 Task: Create a due date automation trigger when advanced on, on the monday before a card is due add dates not starting next week at 11:00 AM.
Action: Mouse moved to (1144, 374)
Screenshot: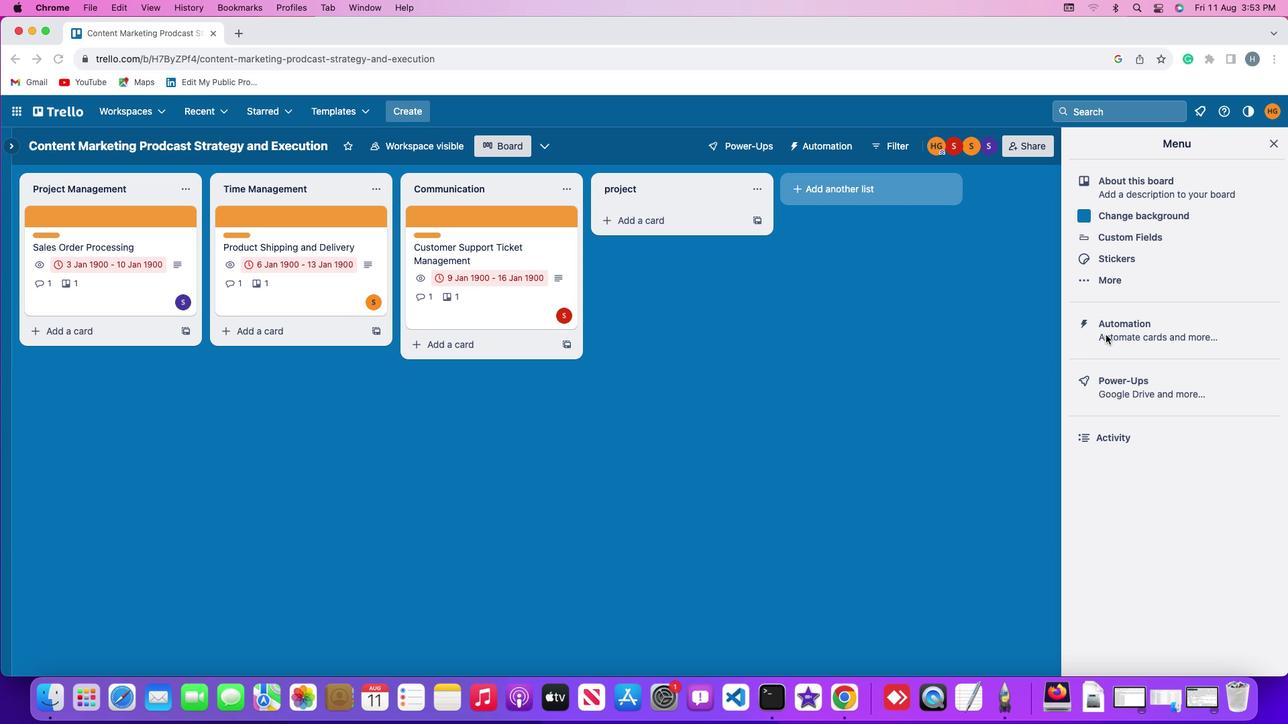 
Action: Mouse pressed left at (1144, 374)
Screenshot: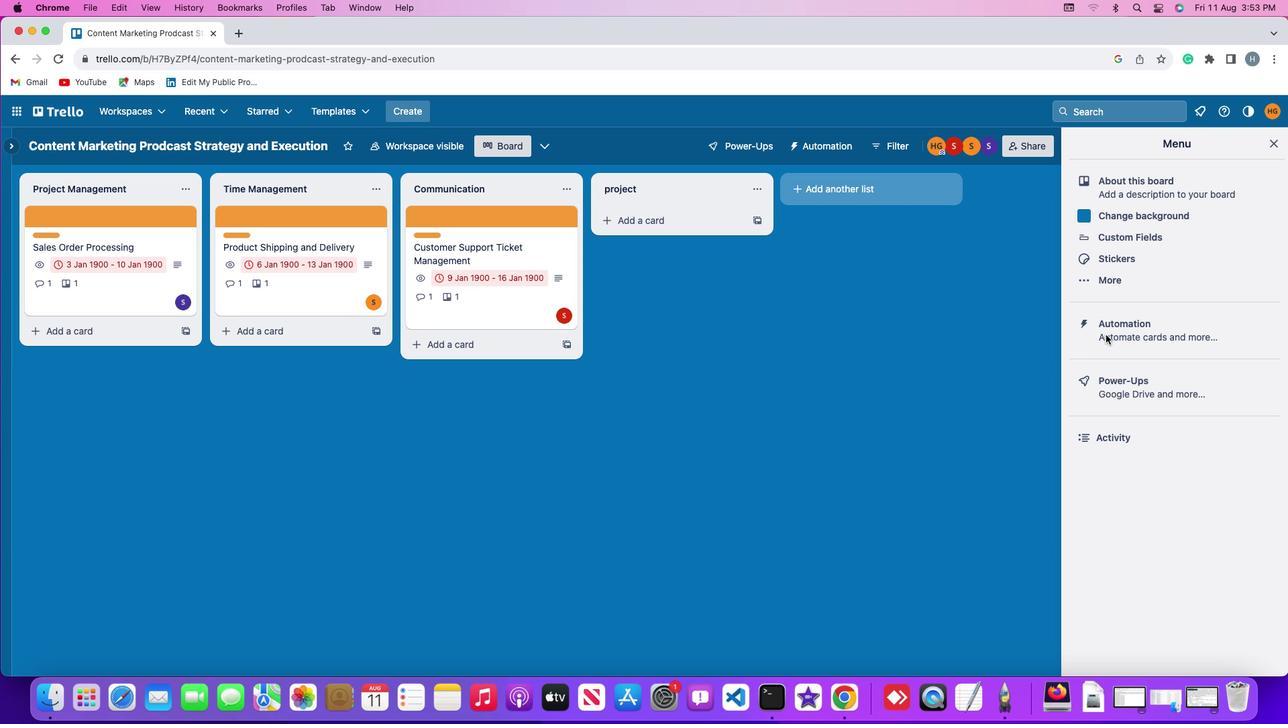 
Action: Mouse pressed left at (1144, 374)
Screenshot: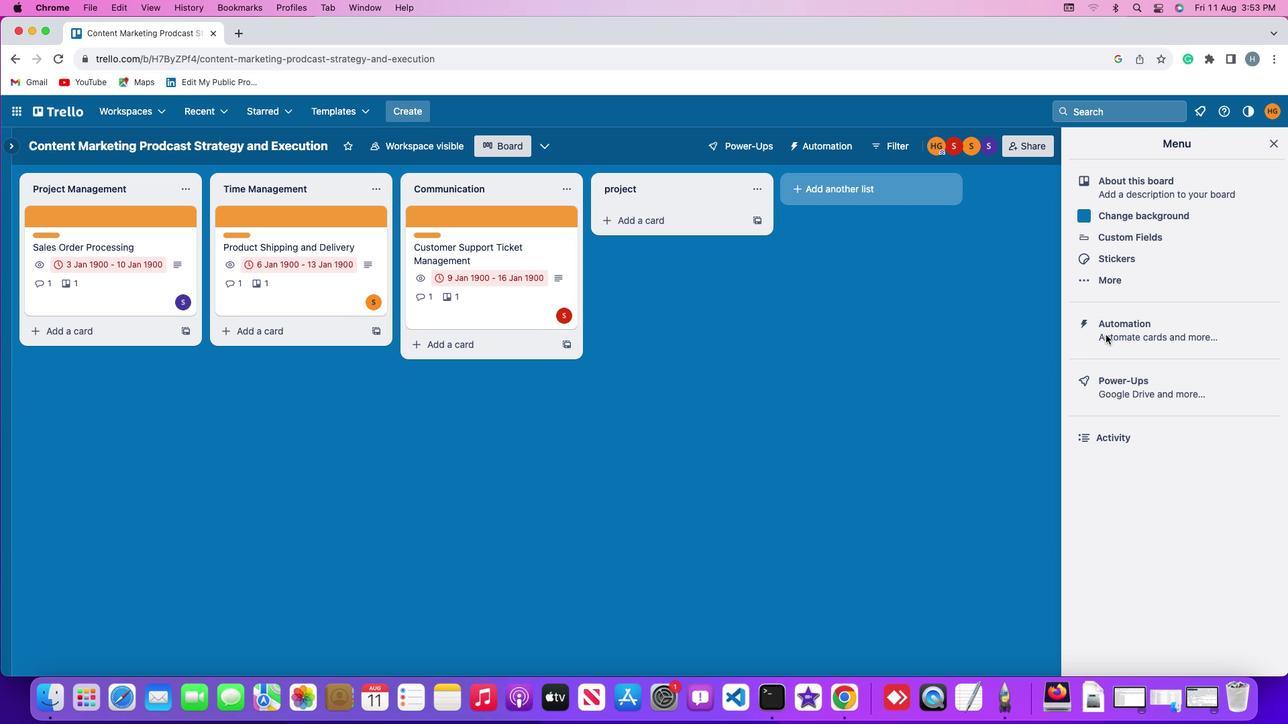 
Action: Mouse moved to (91, 364)
Screenshot: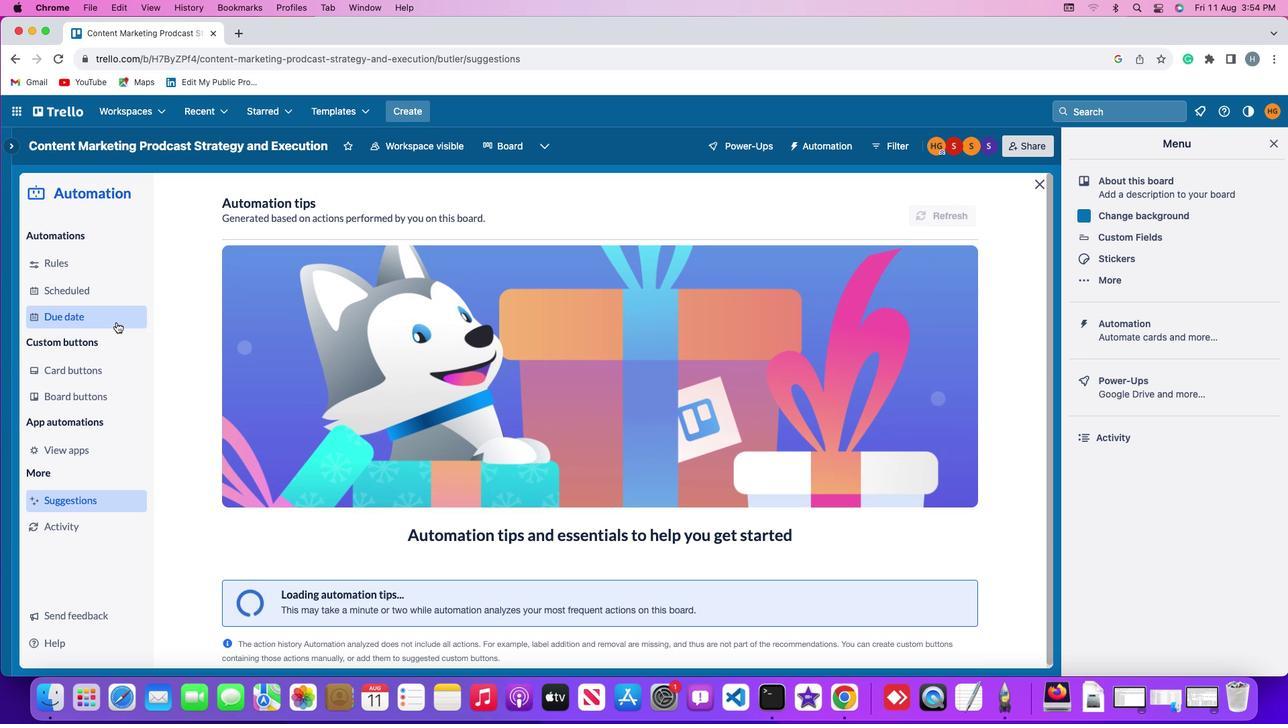 
Action: Mouse pressed left at (91, 364)
Screenshot: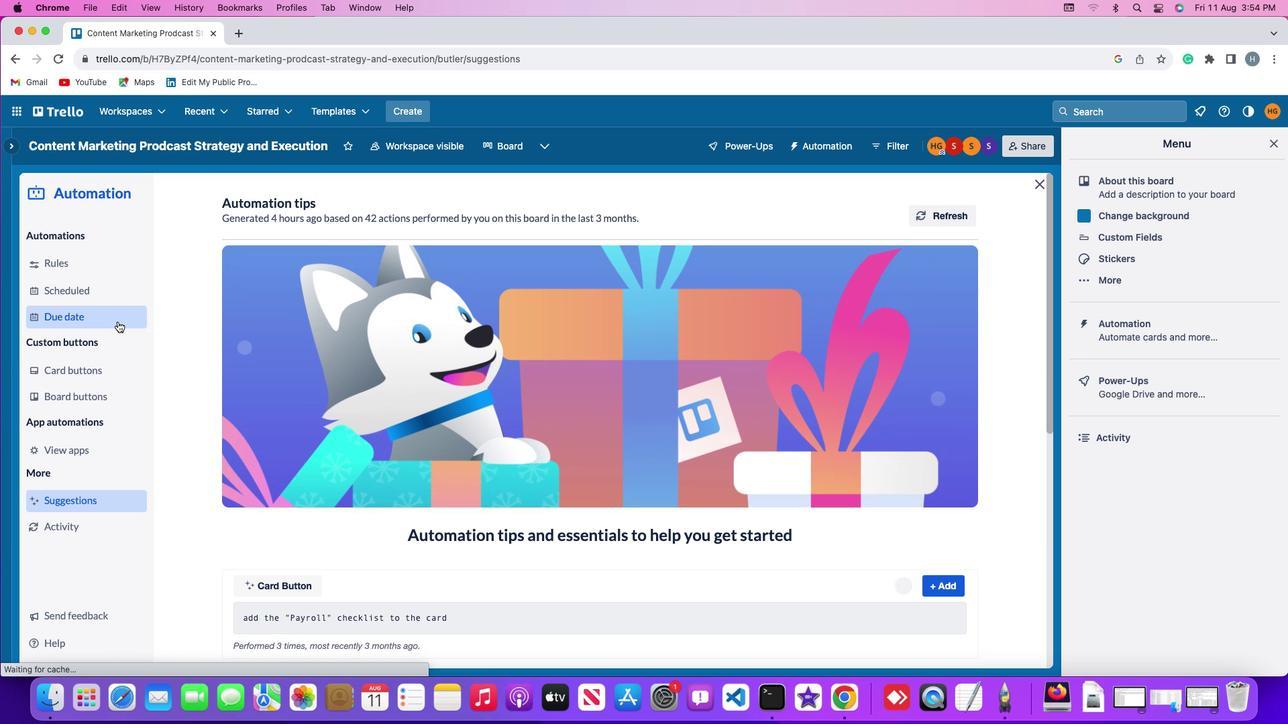 
Action: Mouse moved to (928, 273)
Screenshot: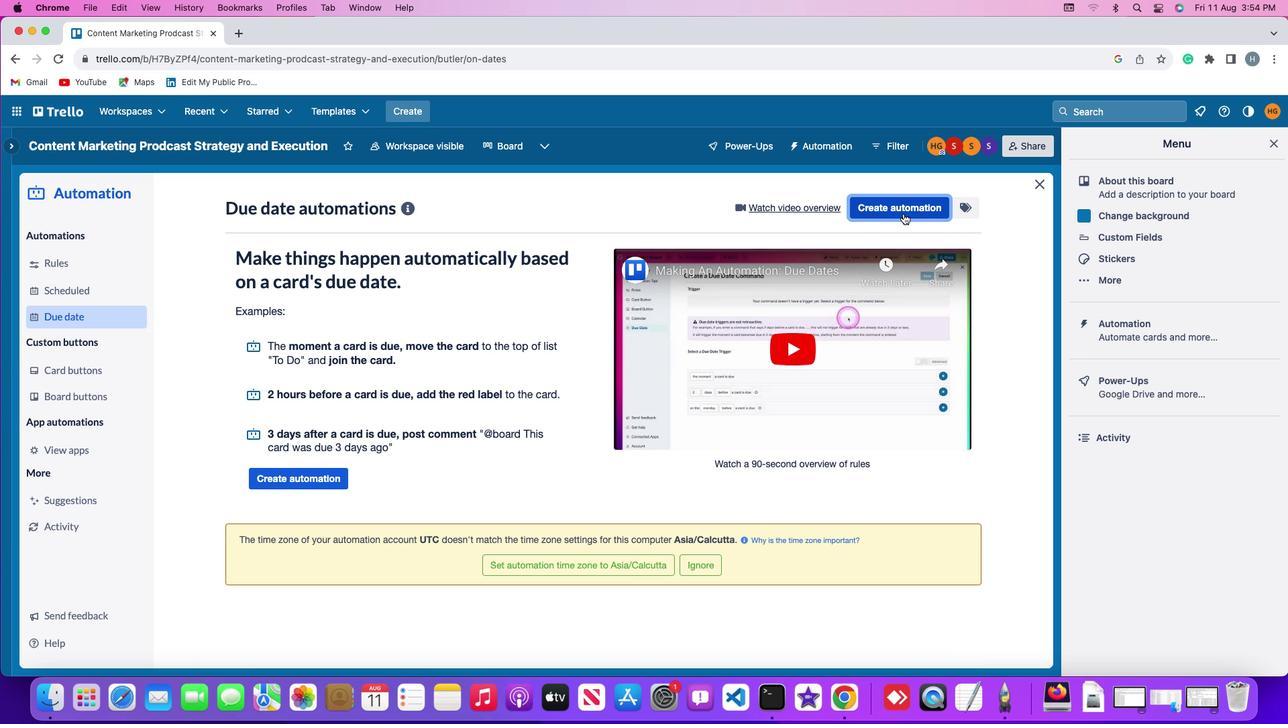
Action: Mouse pressed left at (928, 273)
Screenshot: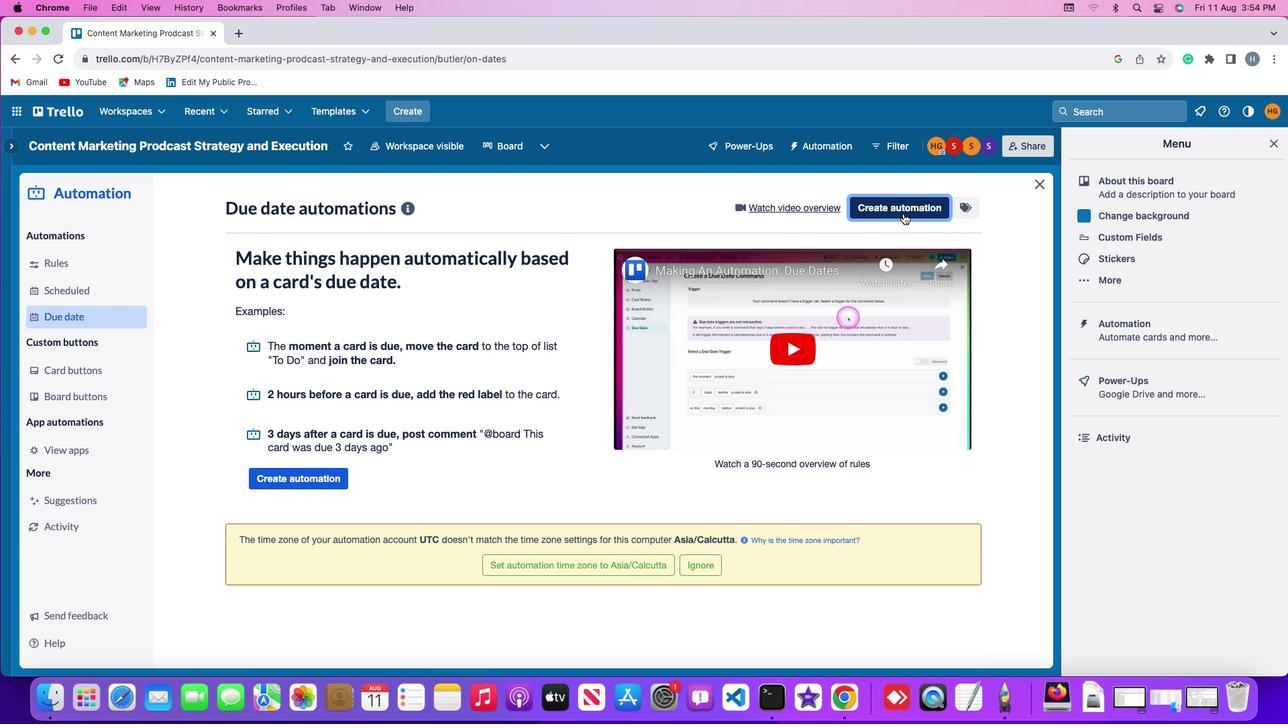 
Action: Mouse moved to (320, 373)
Screenshot: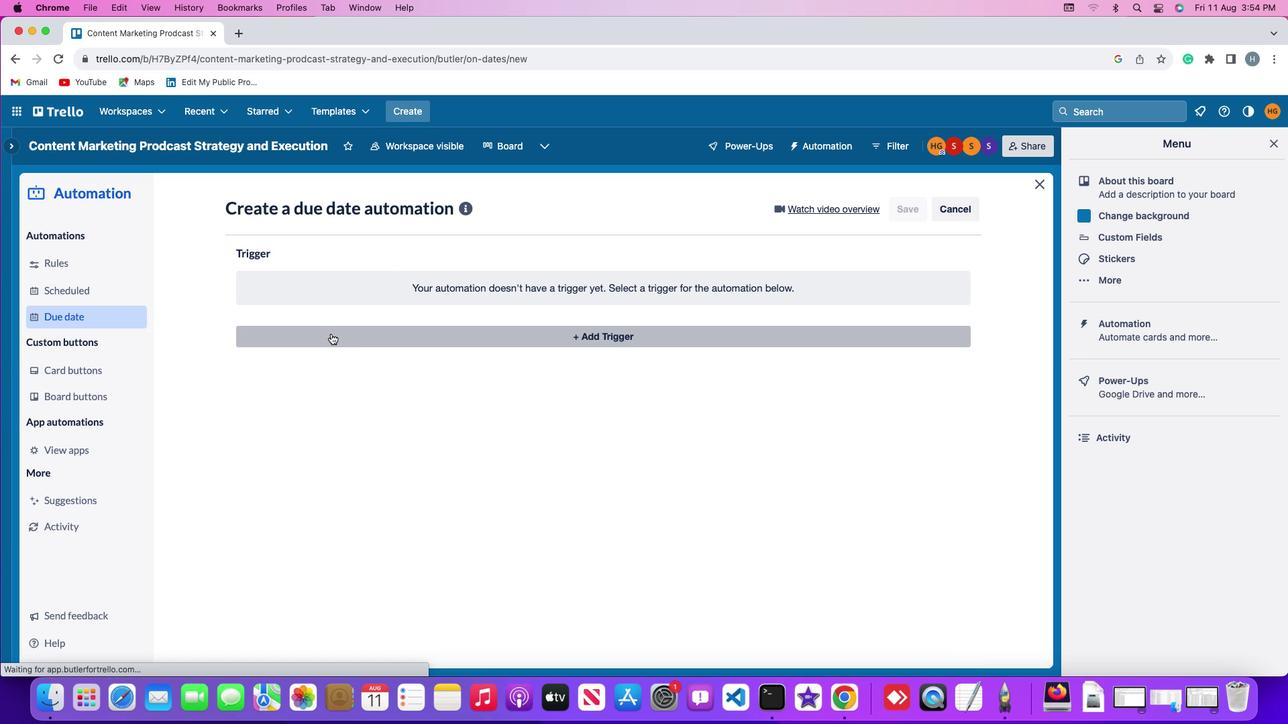 
Action: Mouse pressed left at (320, 373)
Screenshot: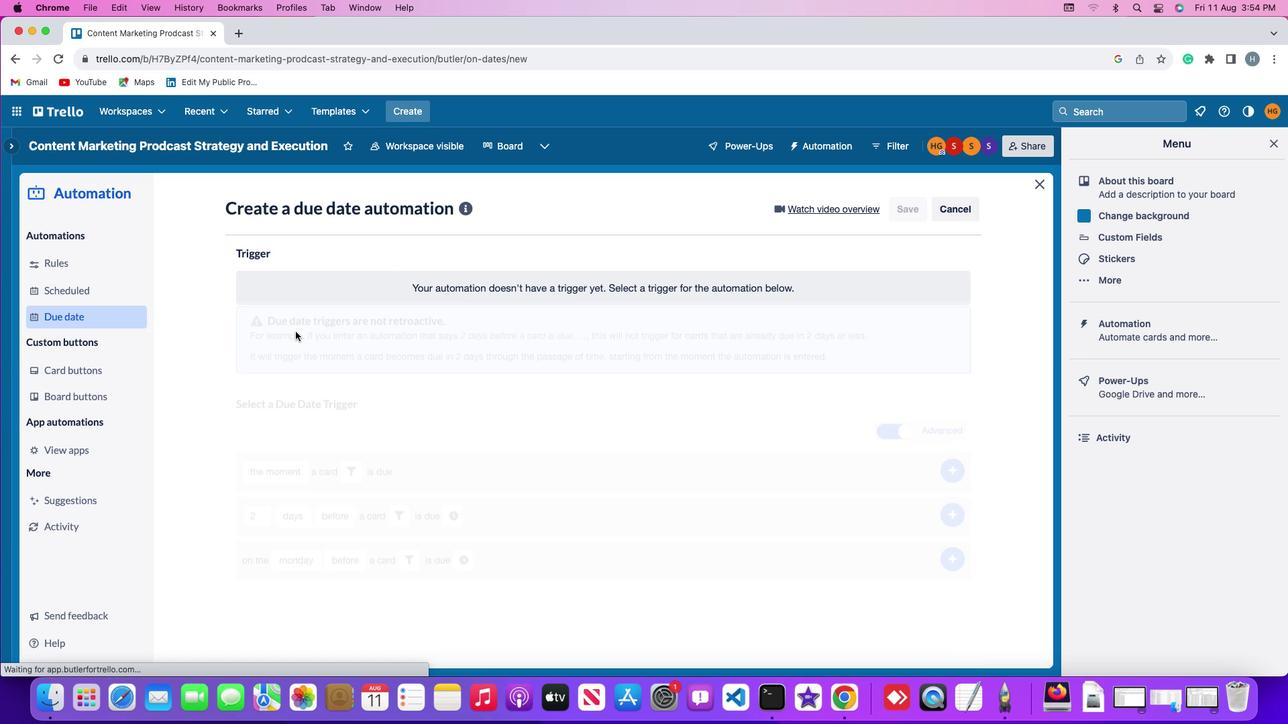 
Action: Mouse moved to (279, 589)
Screenshot: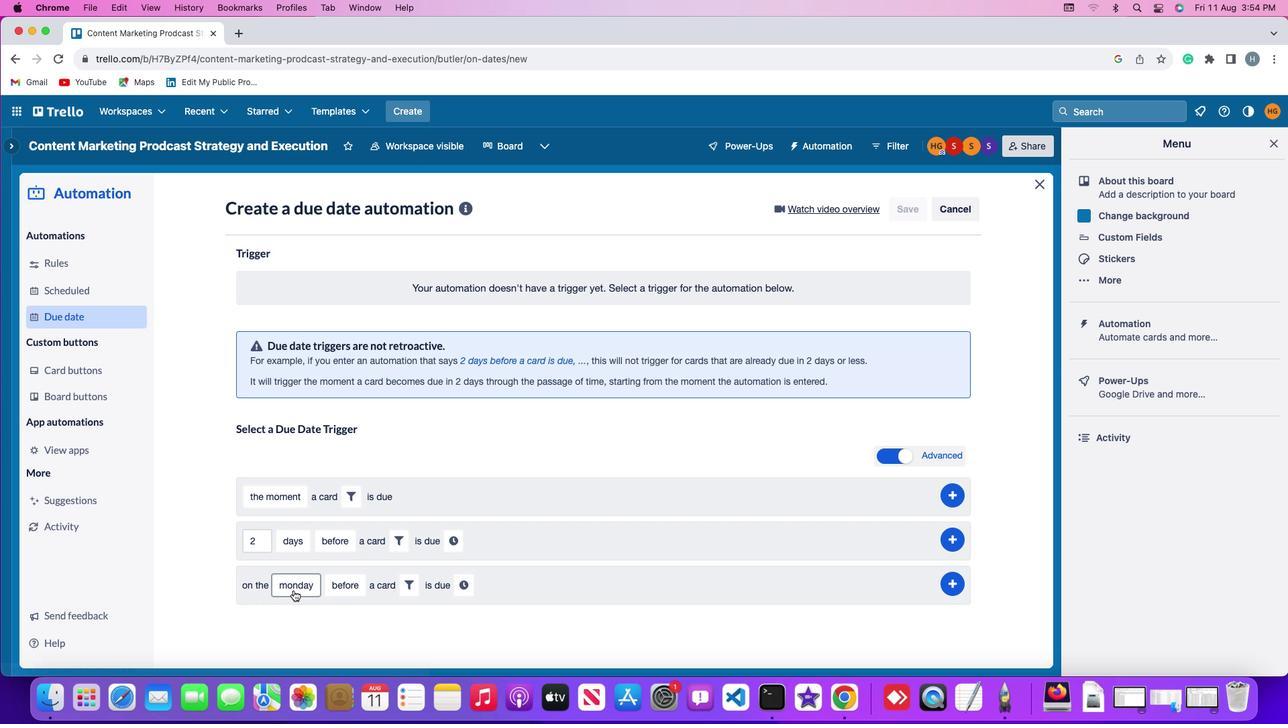 
Action: Mouse pressed left at (279, 589)
Screenshot: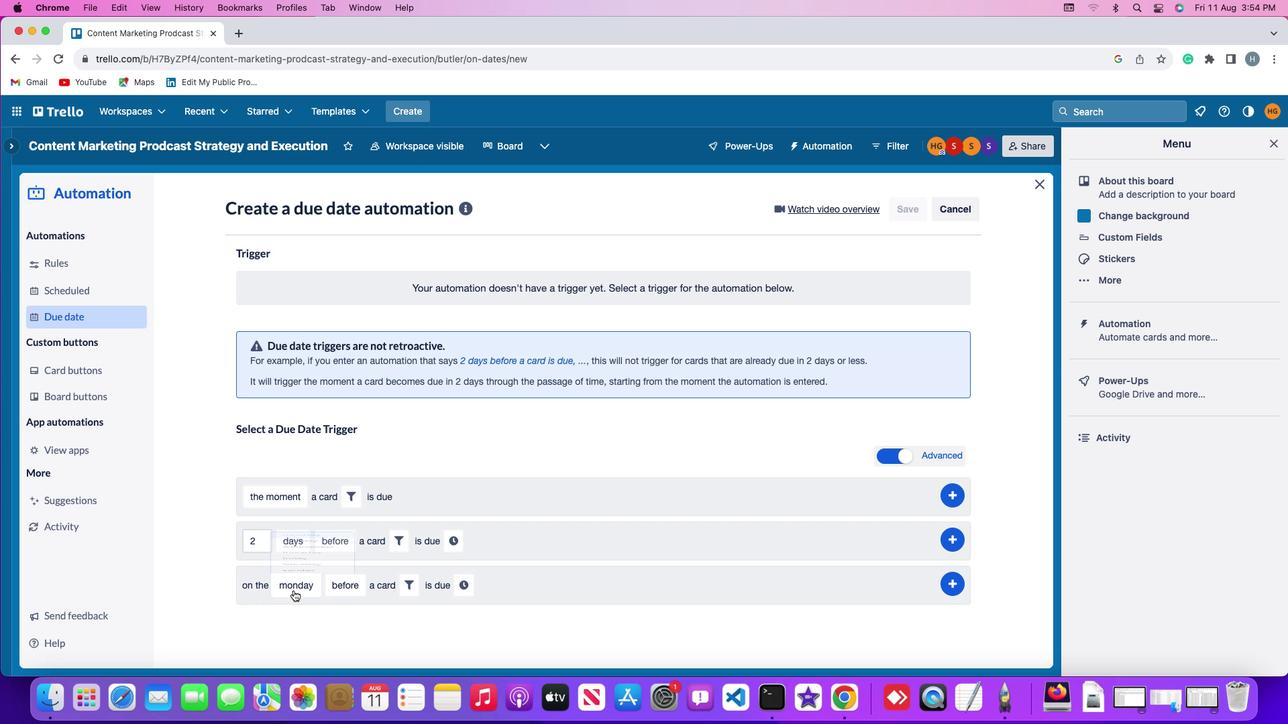 
Action: Mouse moved to (307, 427)
Screenshot: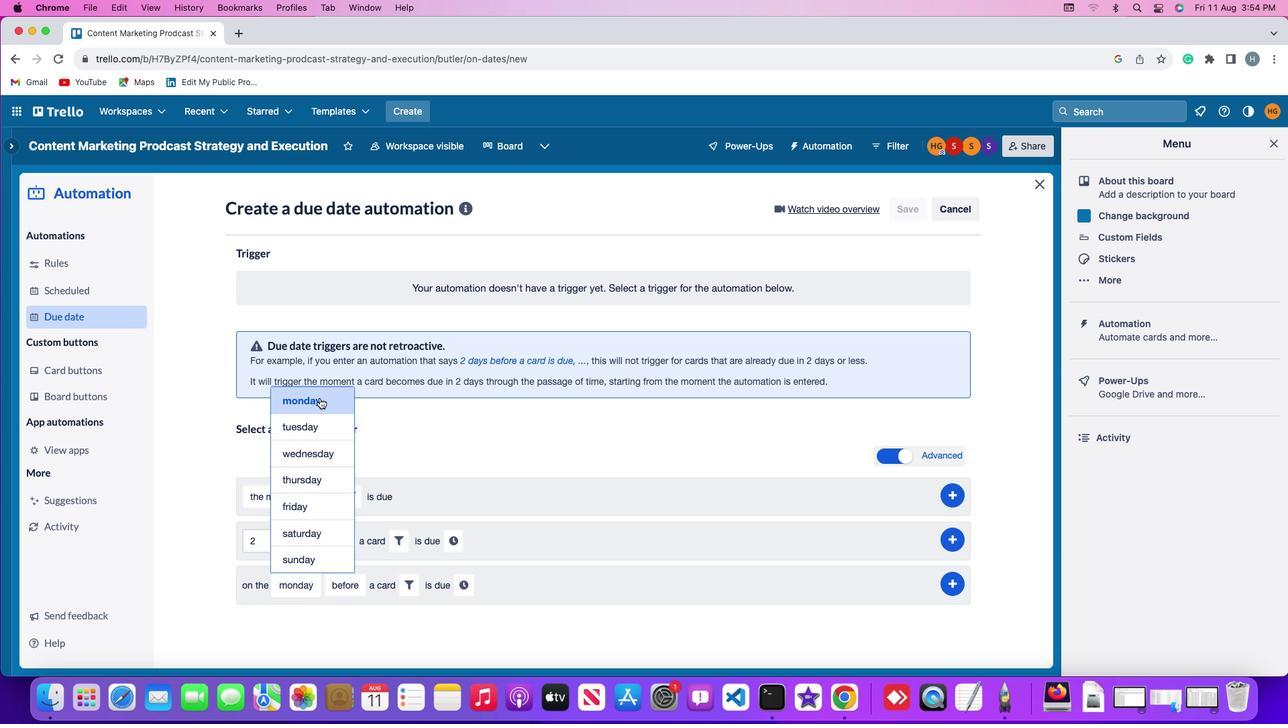 
Action: Mouse pressed left at (307, 427)
Screenshot: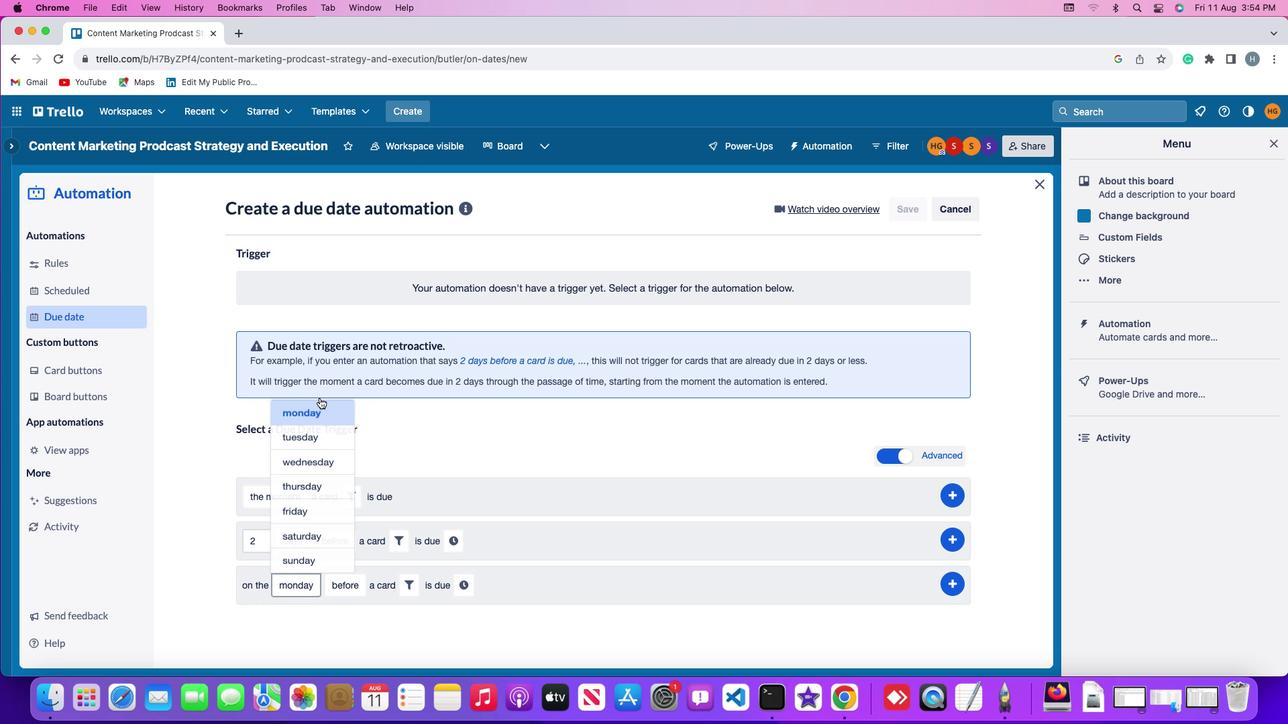 
Action: Mouse moved to (328, 579)
Screenshot: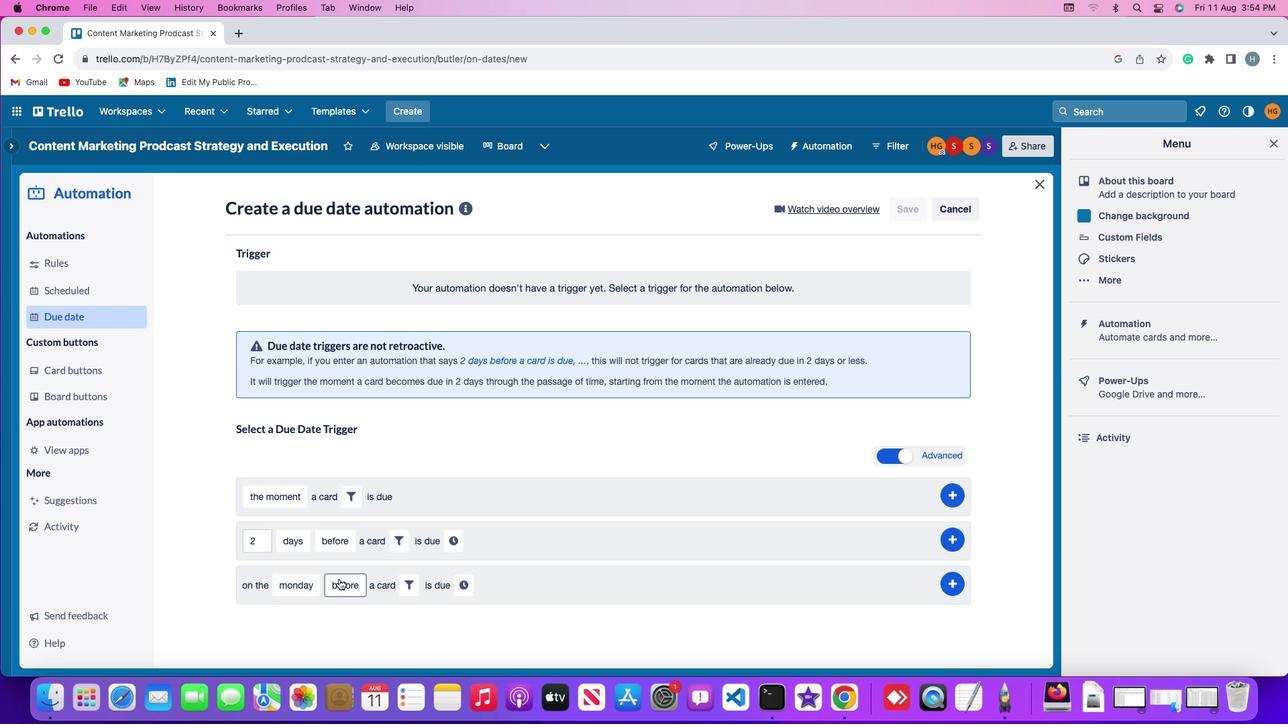 
Action: Mouse pressed left at (328, 579)
Screenshot: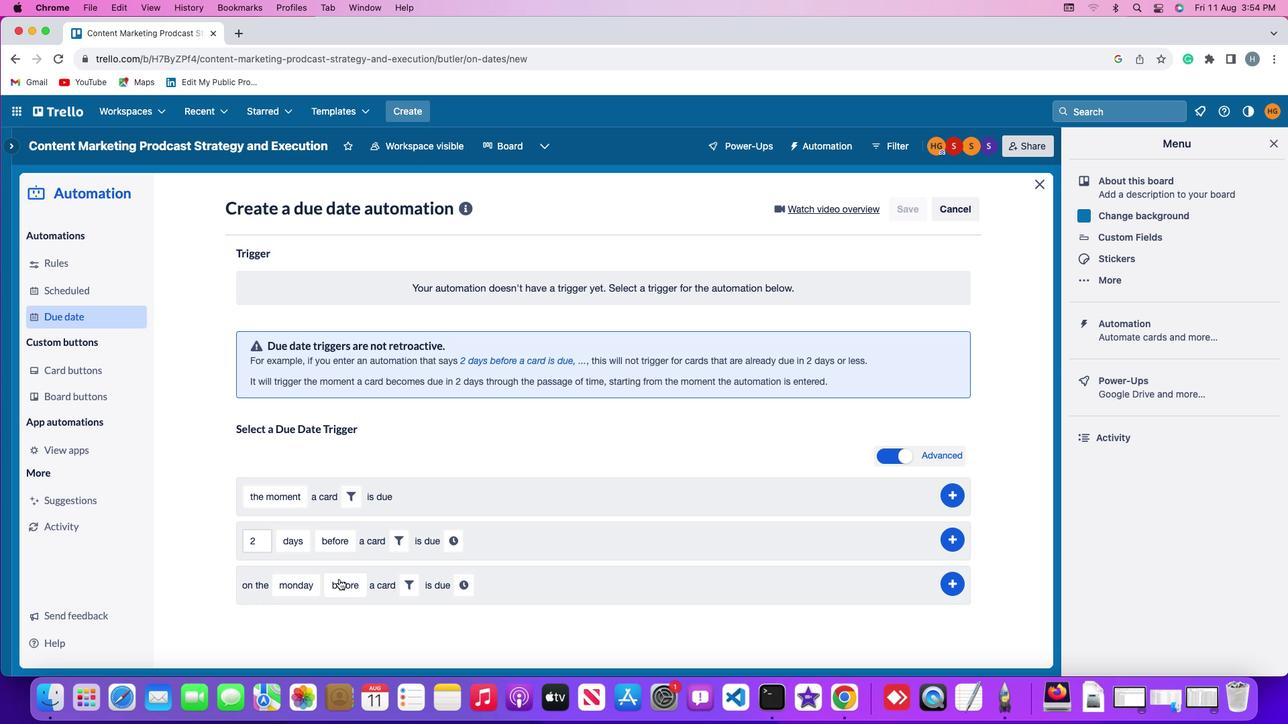 
Action: Mouse moved to (348, 496)
Screenshot: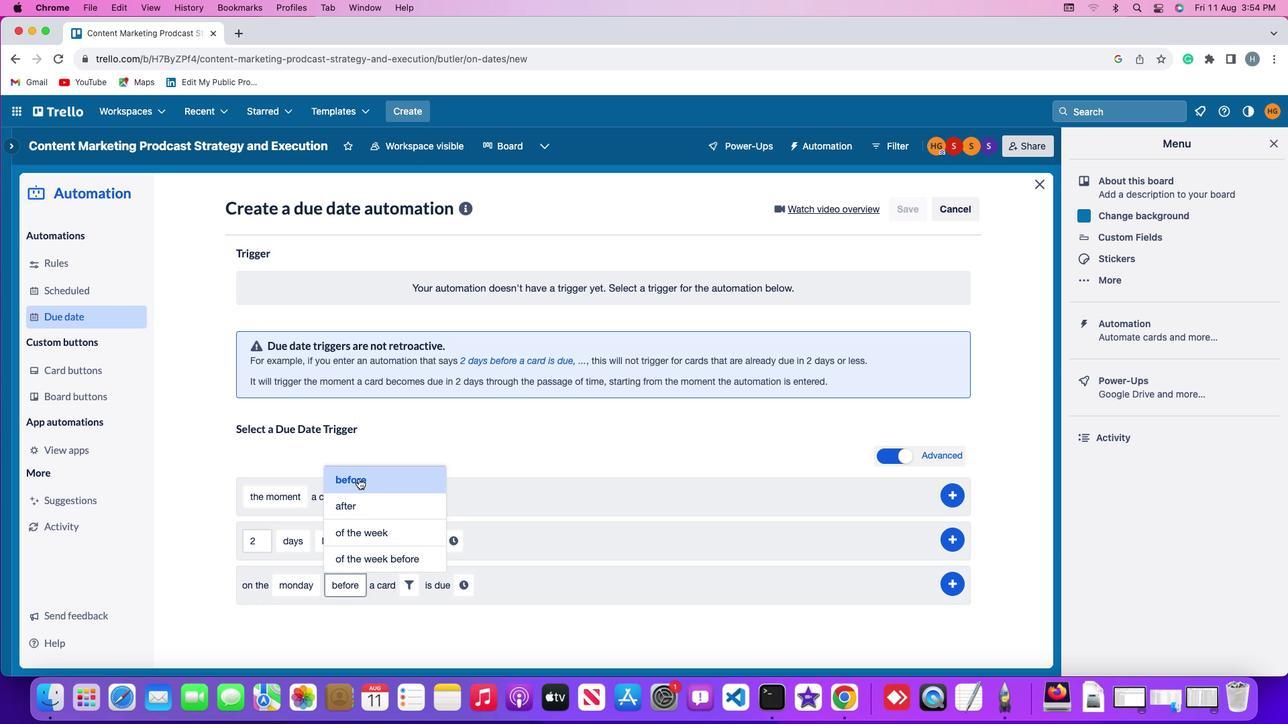 
Action: Mouse pressed left at (348, 496)
Screenshot: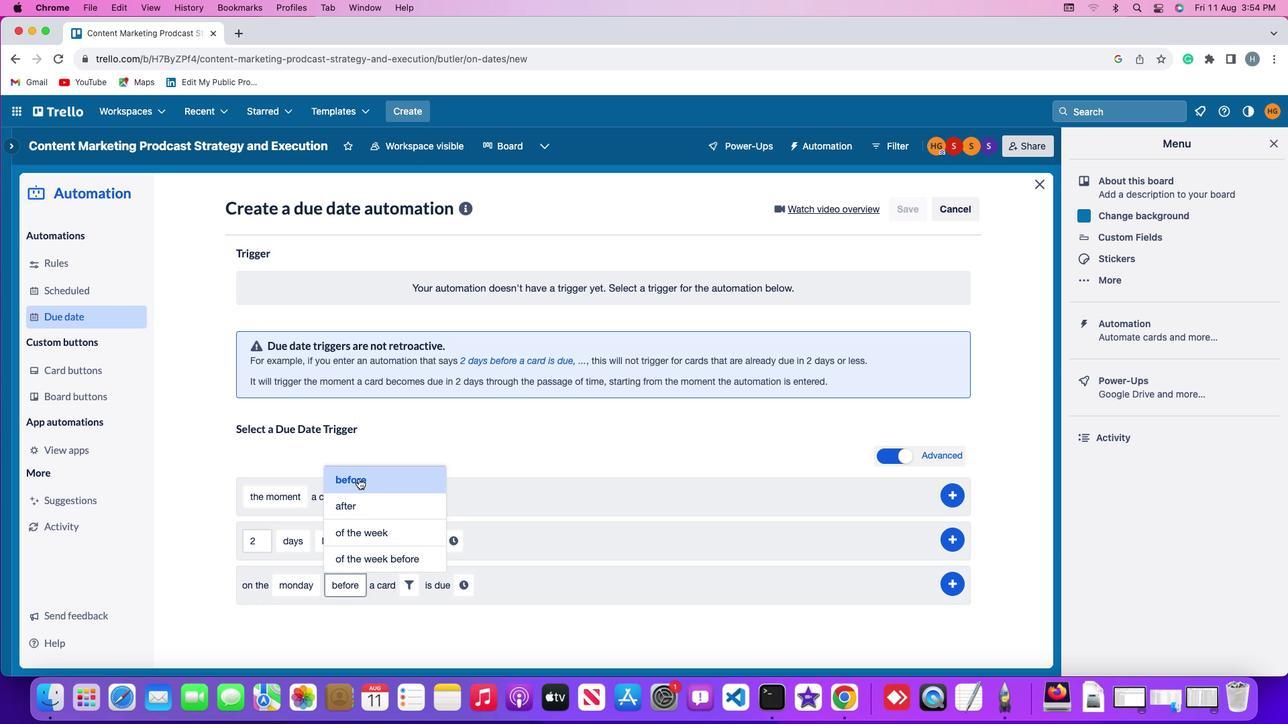 
Action: Mouse moved to (401, 589)
Screenshot: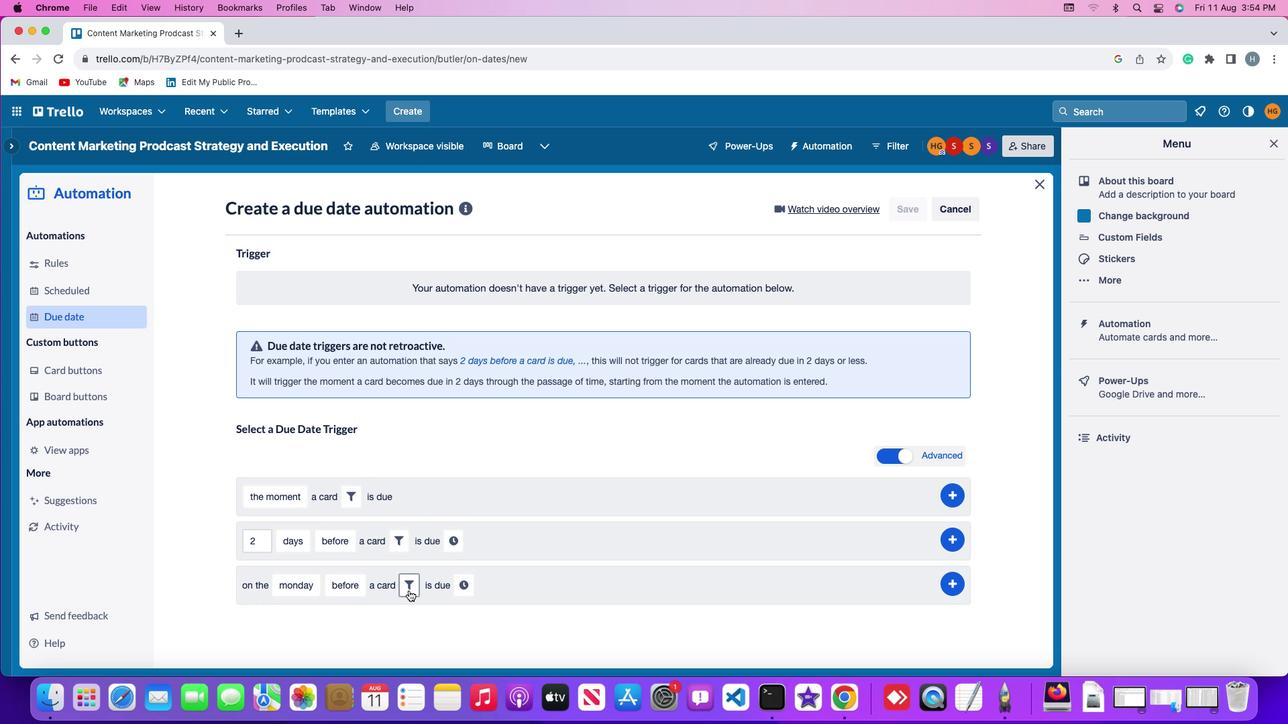 
Action: Mouse pressed left at (401, 589)
Screenshot: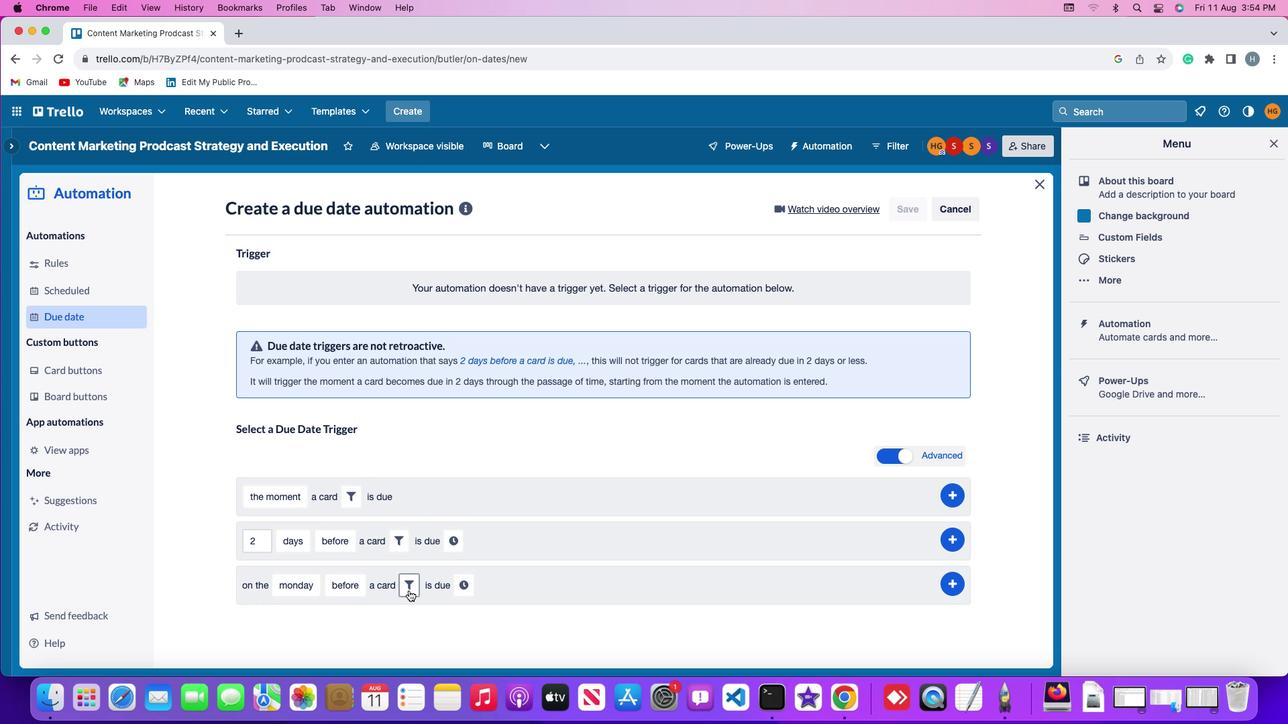 
Action: Mouse moved to (475, 620)
Screenshot: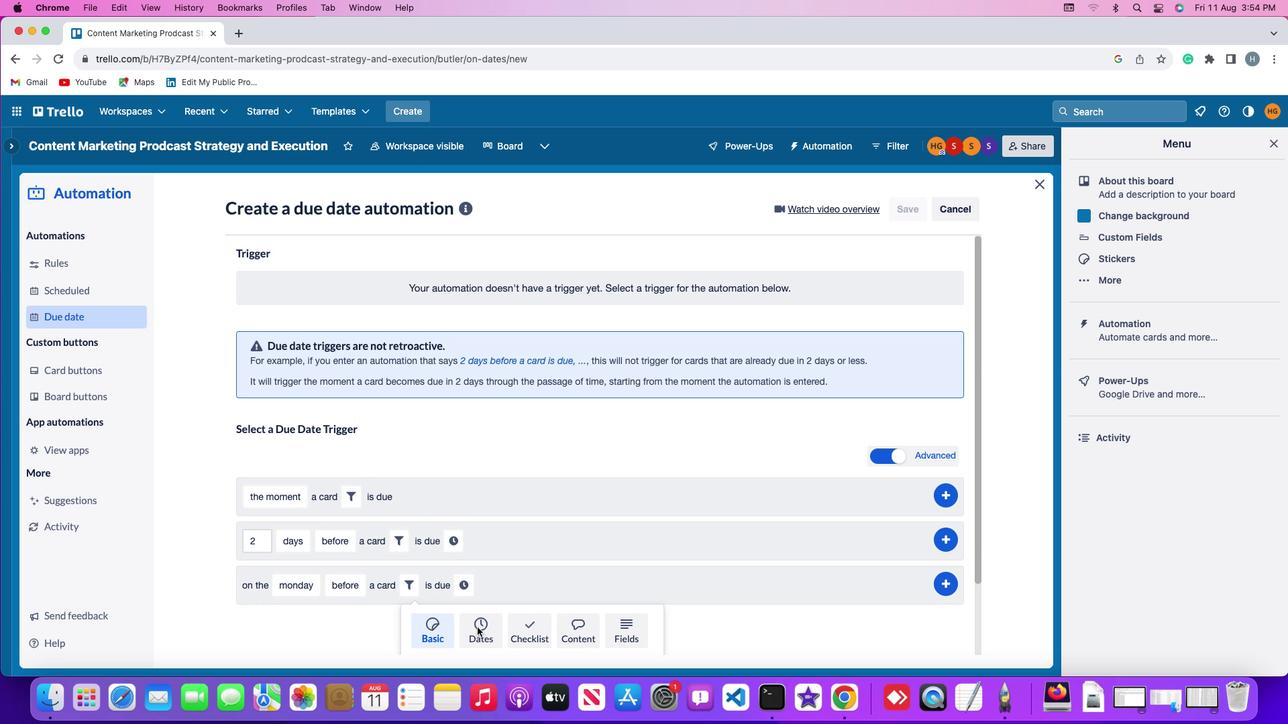 
Action: Mouse pressed left at (475, 620)
Screenshot: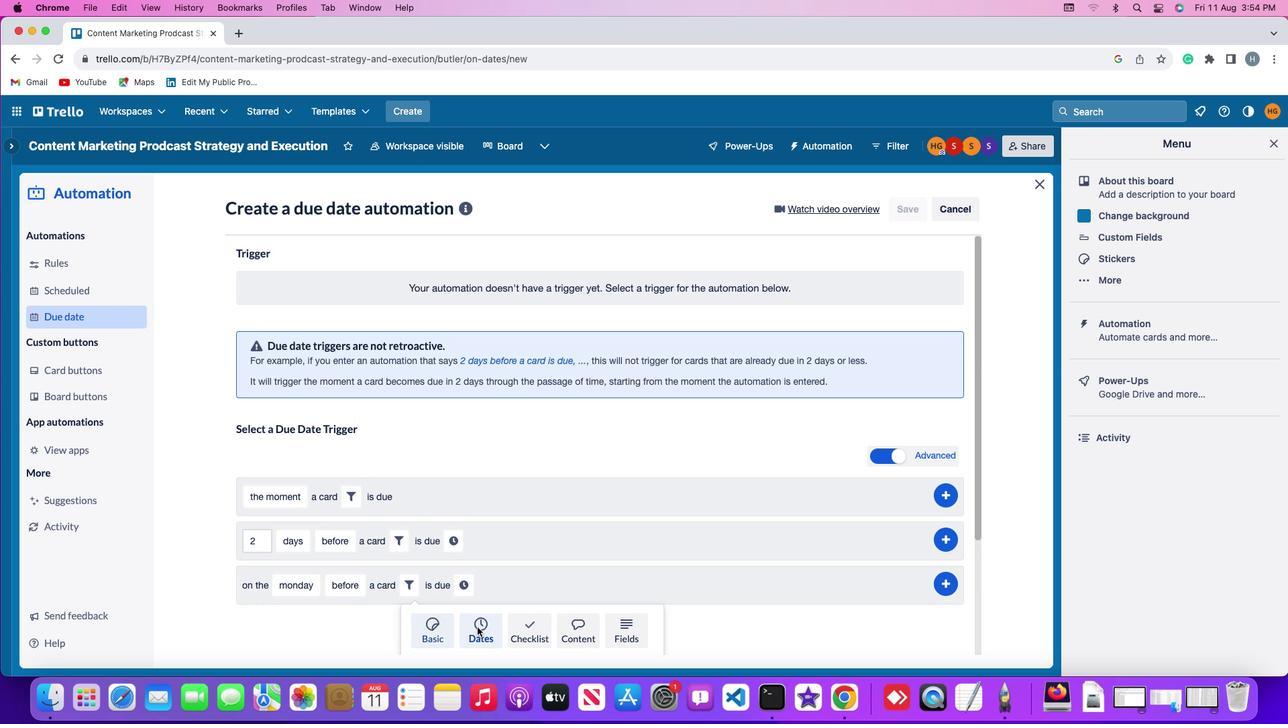 
Action: Mouse moved to (334, 614)
Screenshot: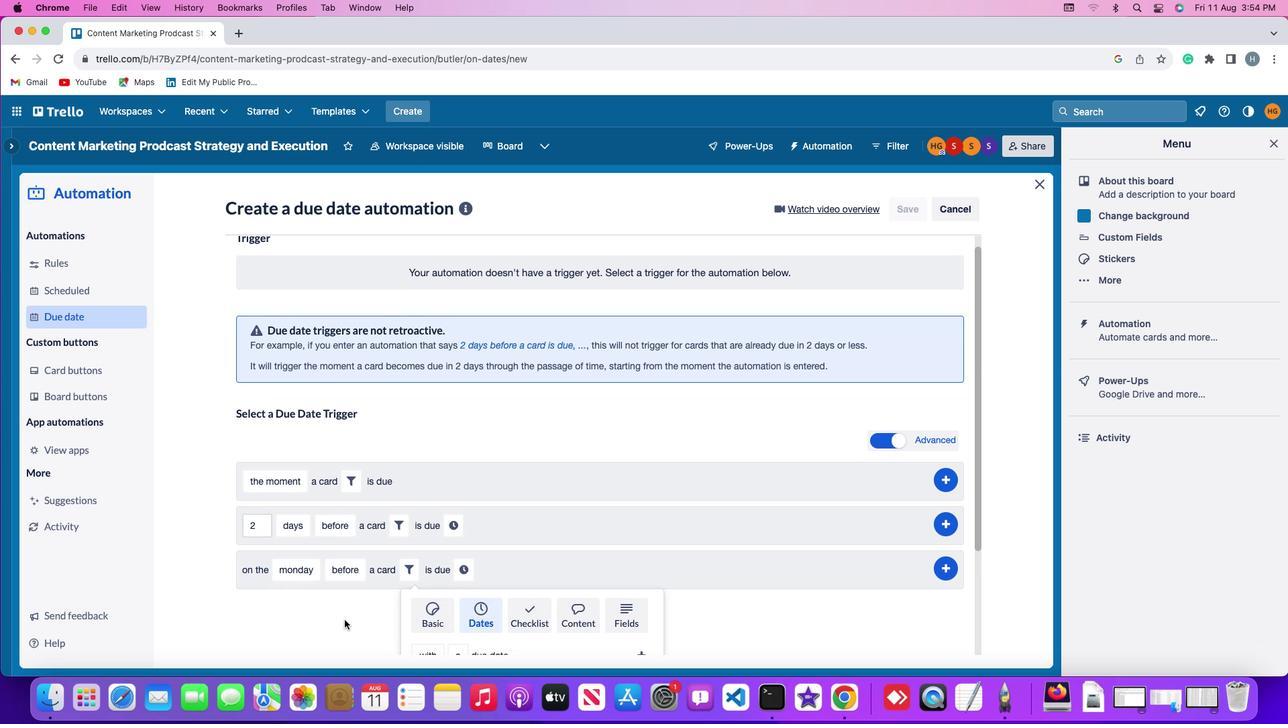 
Action: Mouse scrolled (334, 614) with delta (-31, 93)
Screenshot: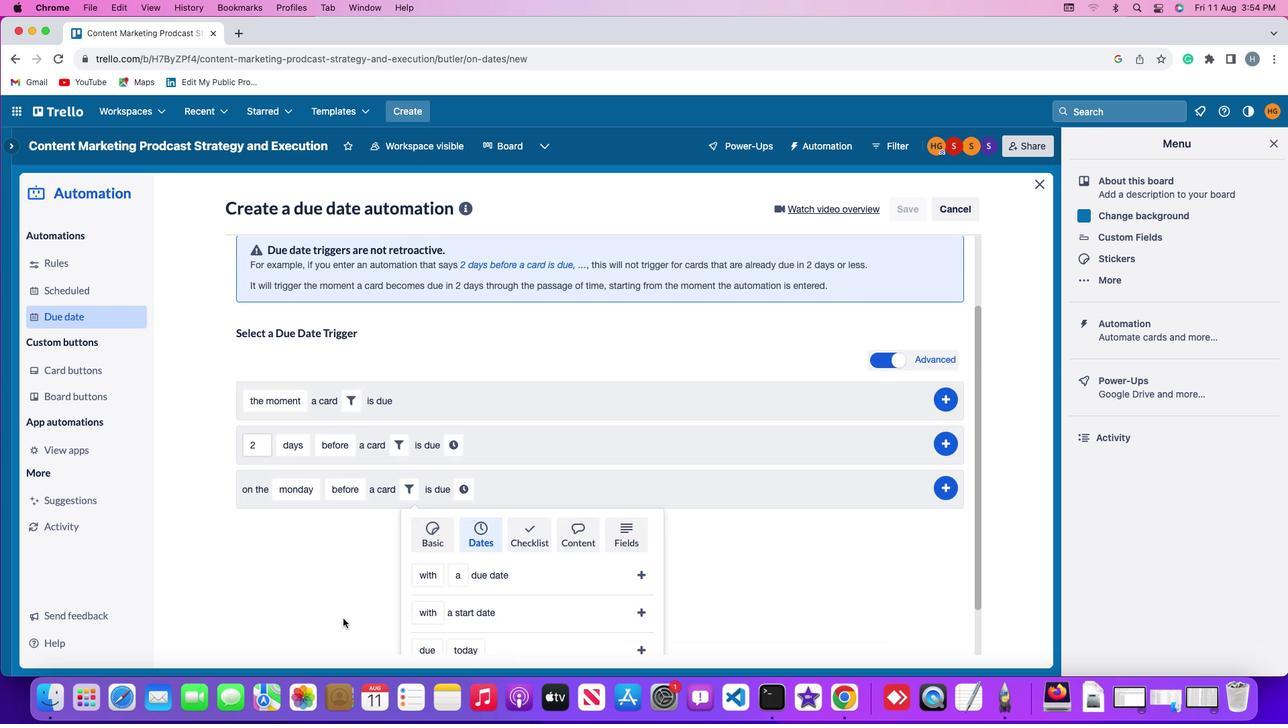 
Action: Mouse moved to (334, 614)
Screenshot: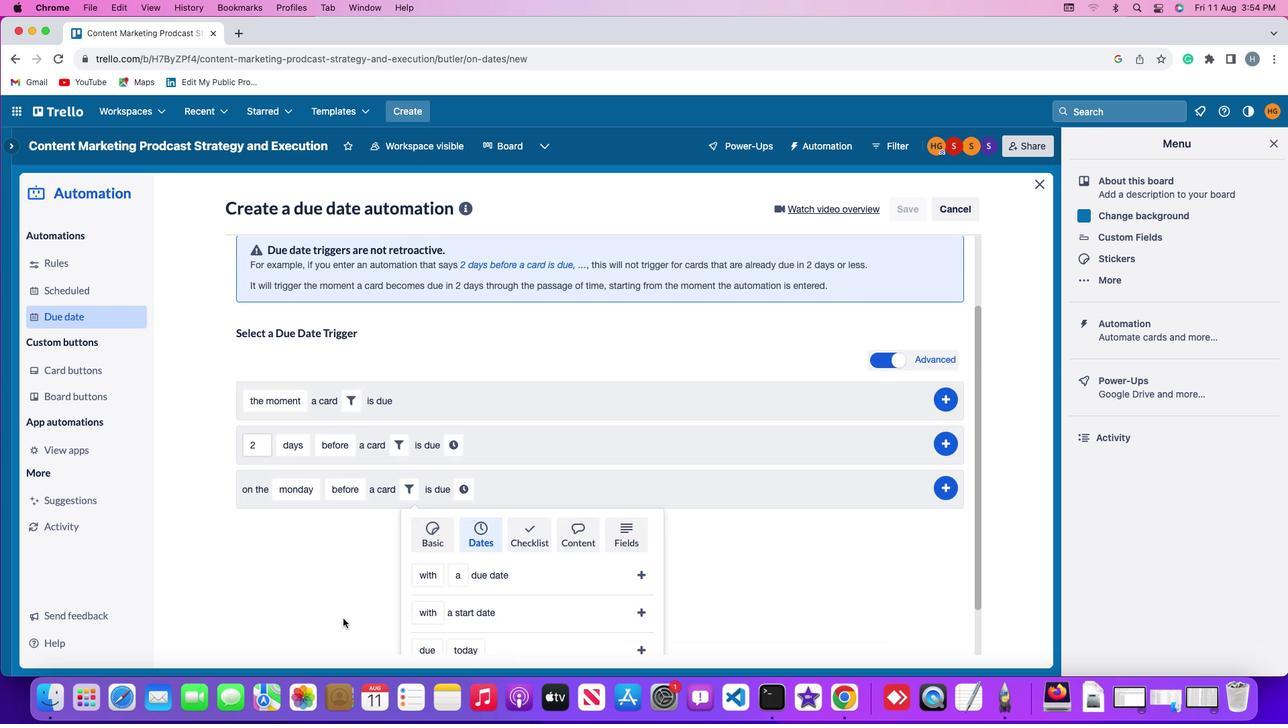 
Action: Mouse scrolled (334, 614) with delta (-31, 93)
Screenshot: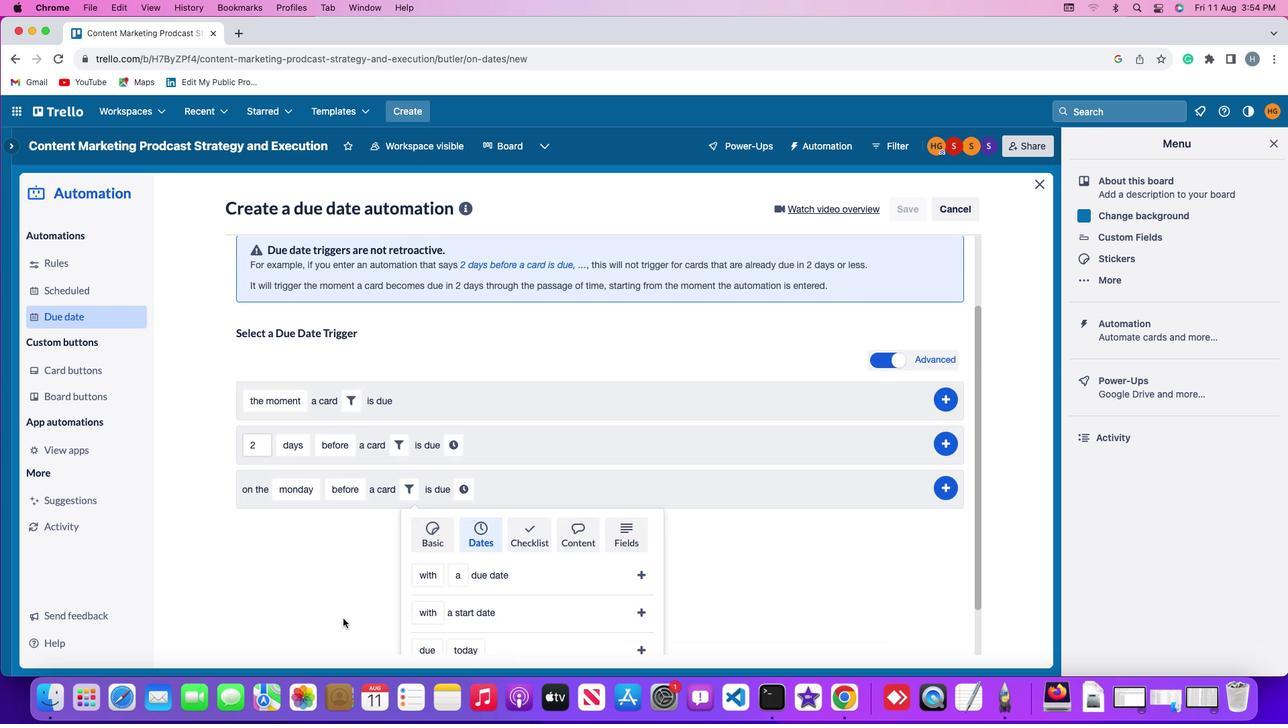 
Action: Mouse scrolled (334, 614) with delta (-31, 92)
Screenshot: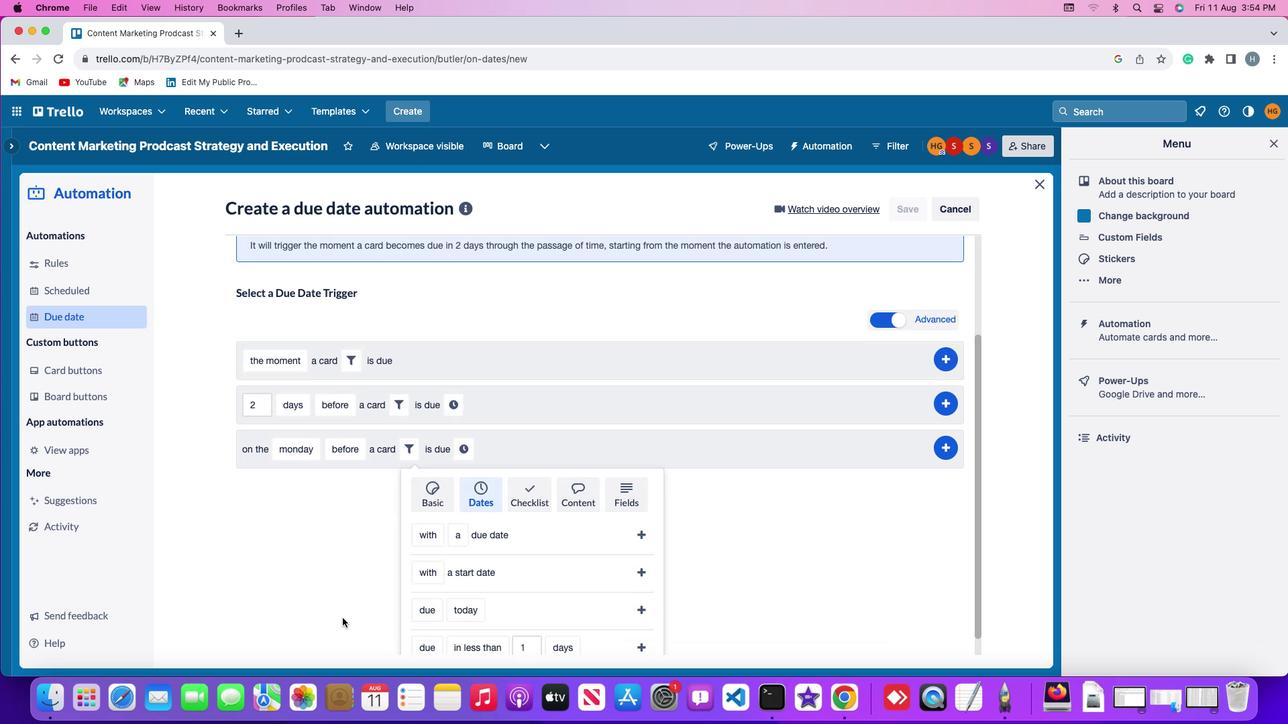 
Action: Mouse scrolled (334, 614) with delta (-31, 91)
Screenshot: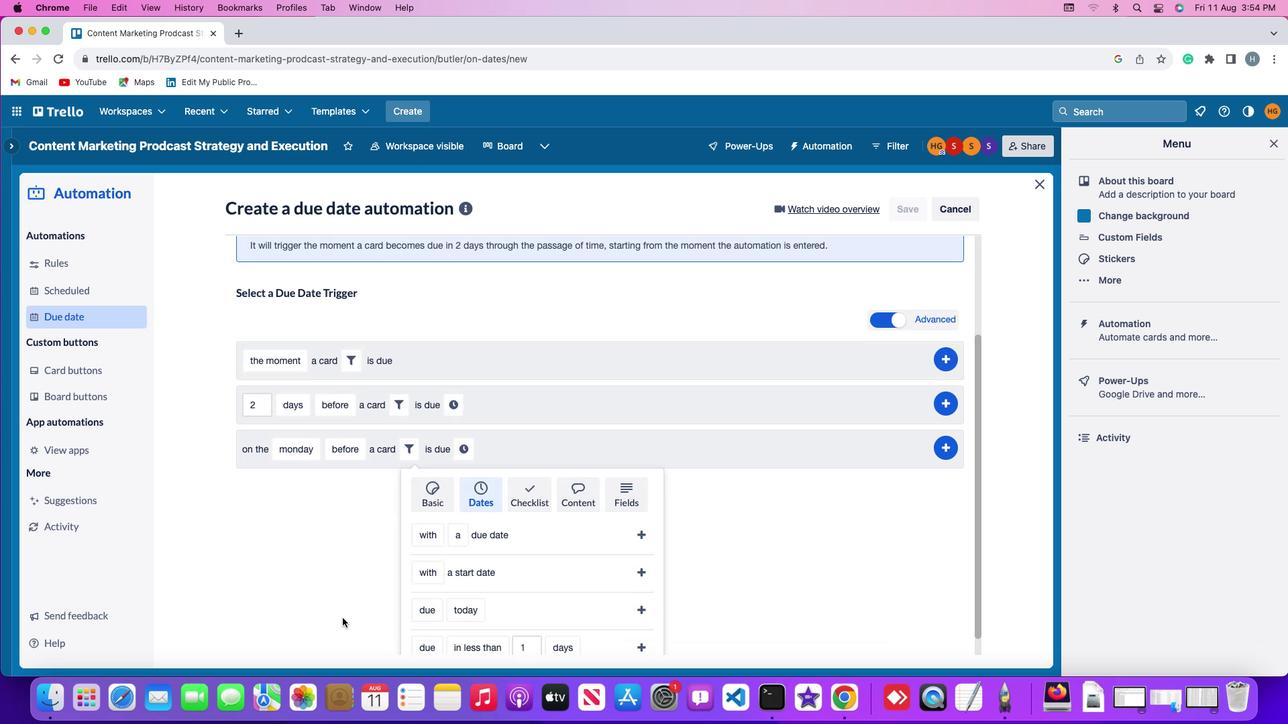 
Action: Mouse moved to (334, 614)
Screenshot: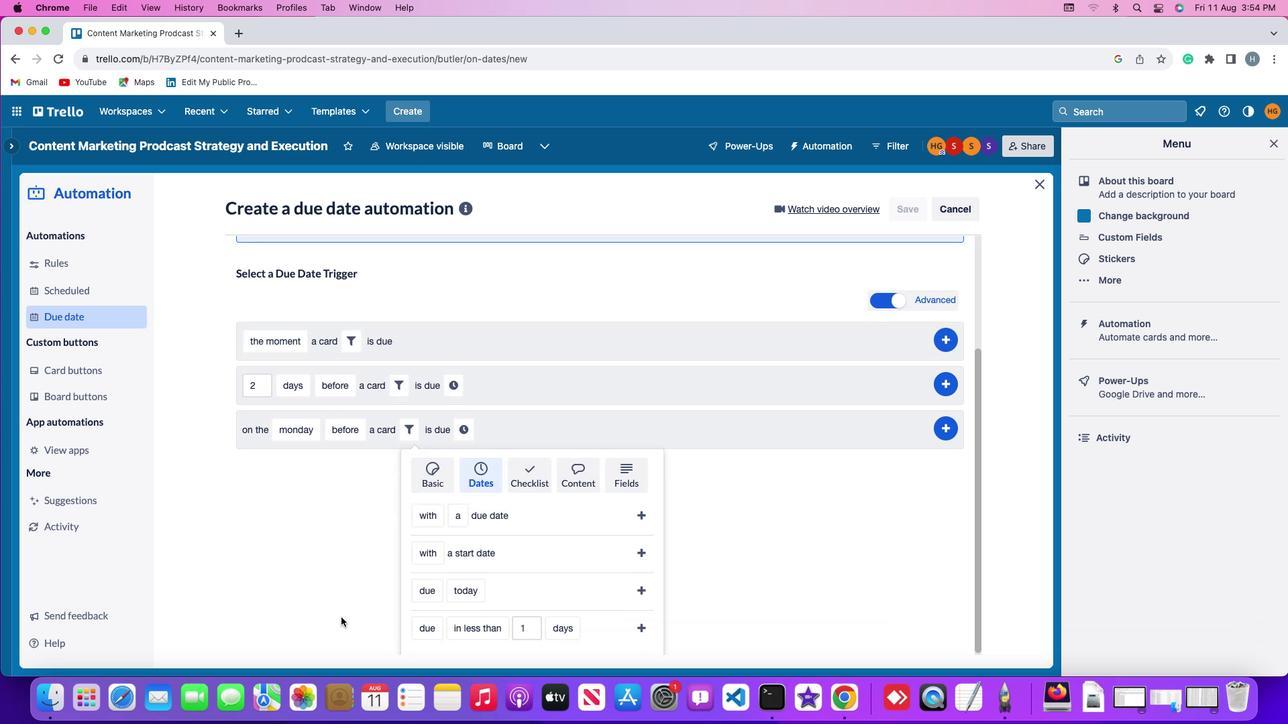 
Action: Mouse scrolled (334, 614) with delta (-31, 91)
Screenshot: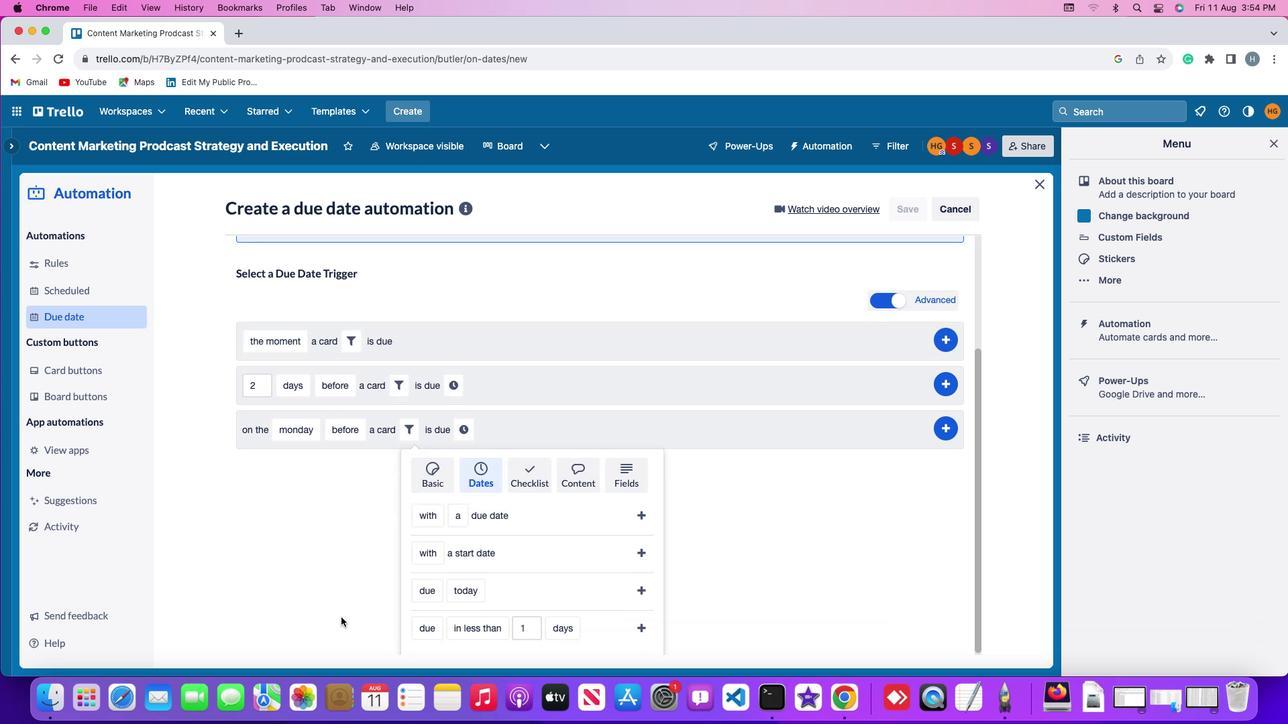 
Action: Mouse moved to (330, 611)
Screenshot: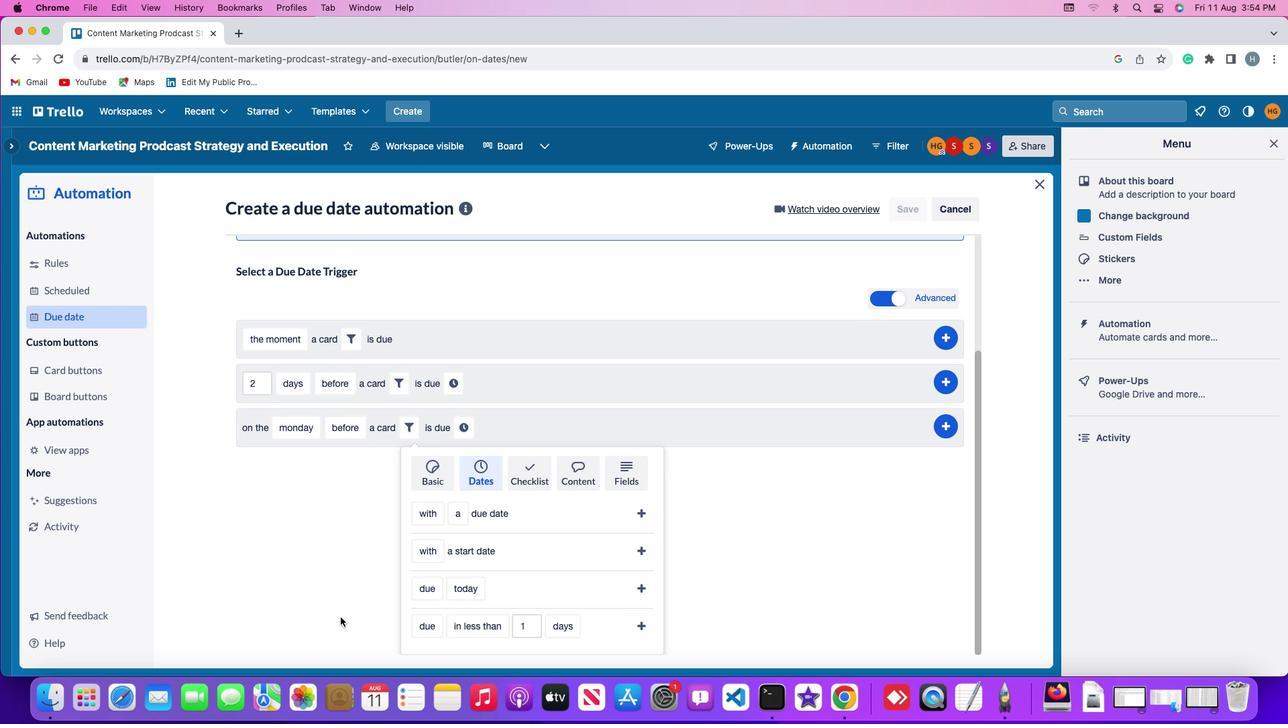 
Action: Mouse scrolled (330, 611) with delta (-31, 93)
Screenshot: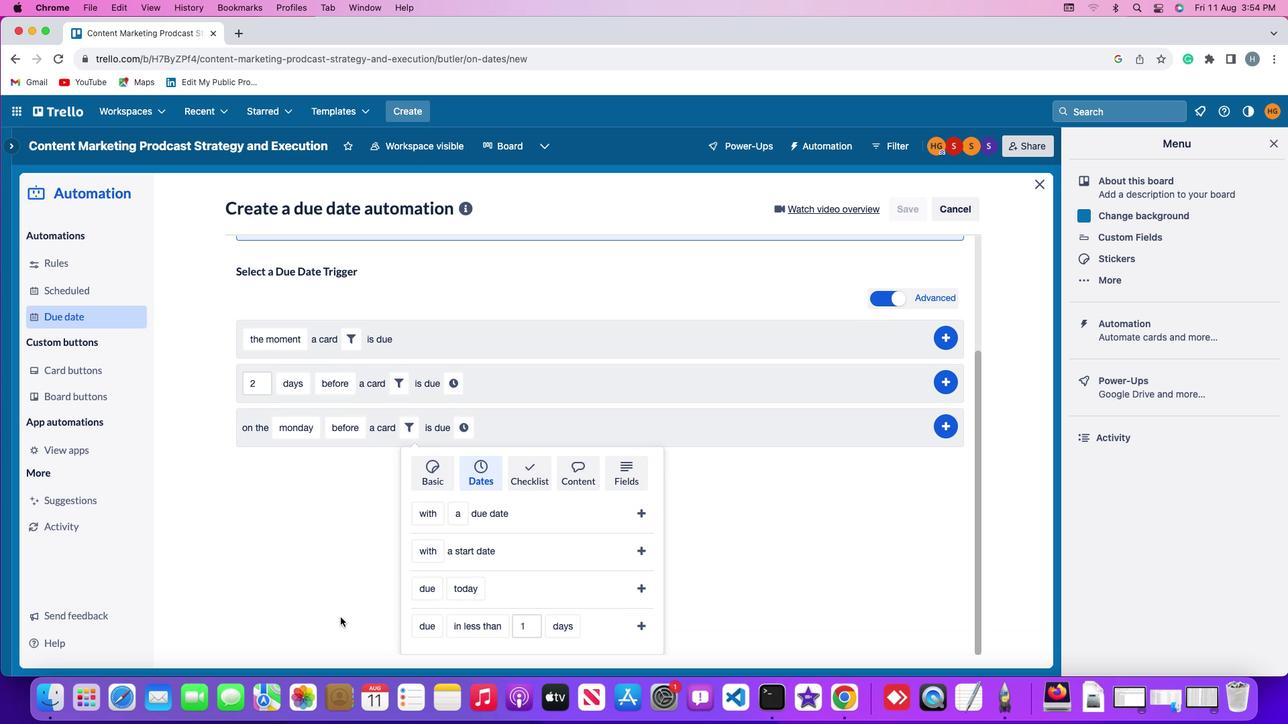 
Action: Mouse scrolled (330, 611) with delta (-31, 93)
Screenshot: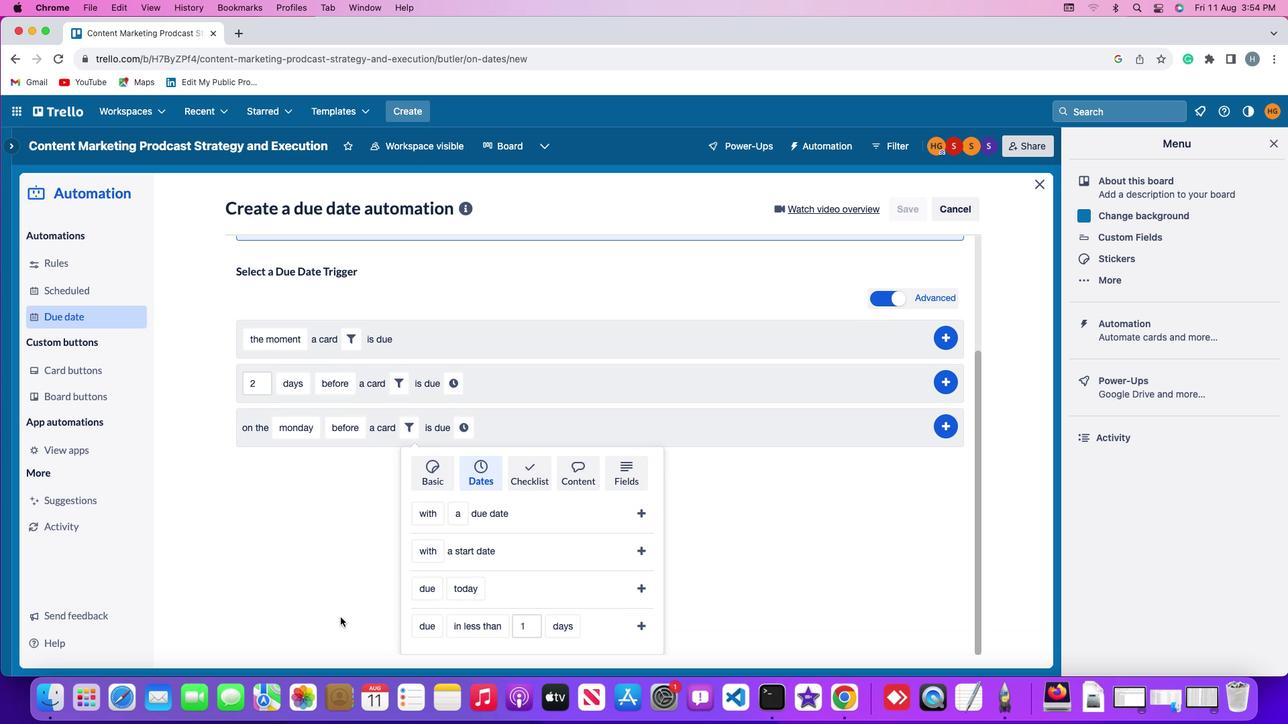 
Action: Mouse scrolled (330, 611) with delta (-31, 92)
Screenshot: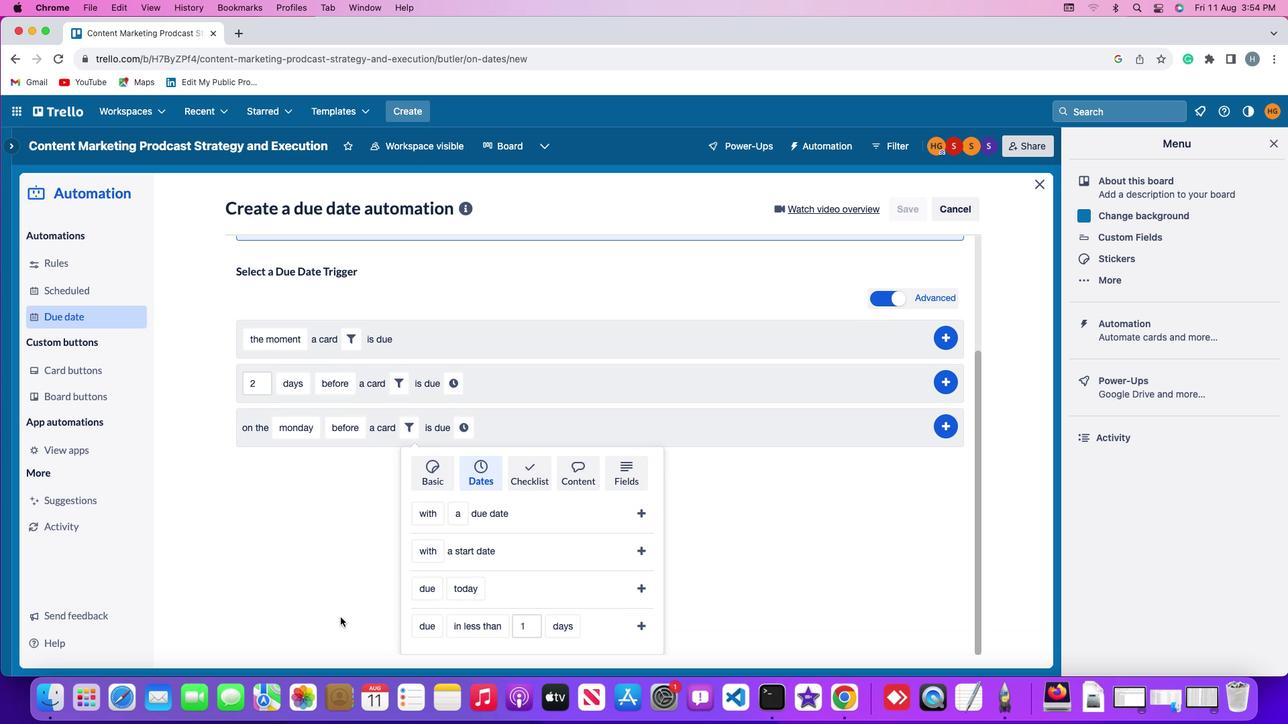 
Action: Mouse scrolled (330, 611) with delta (-31, 91)
Screenshot: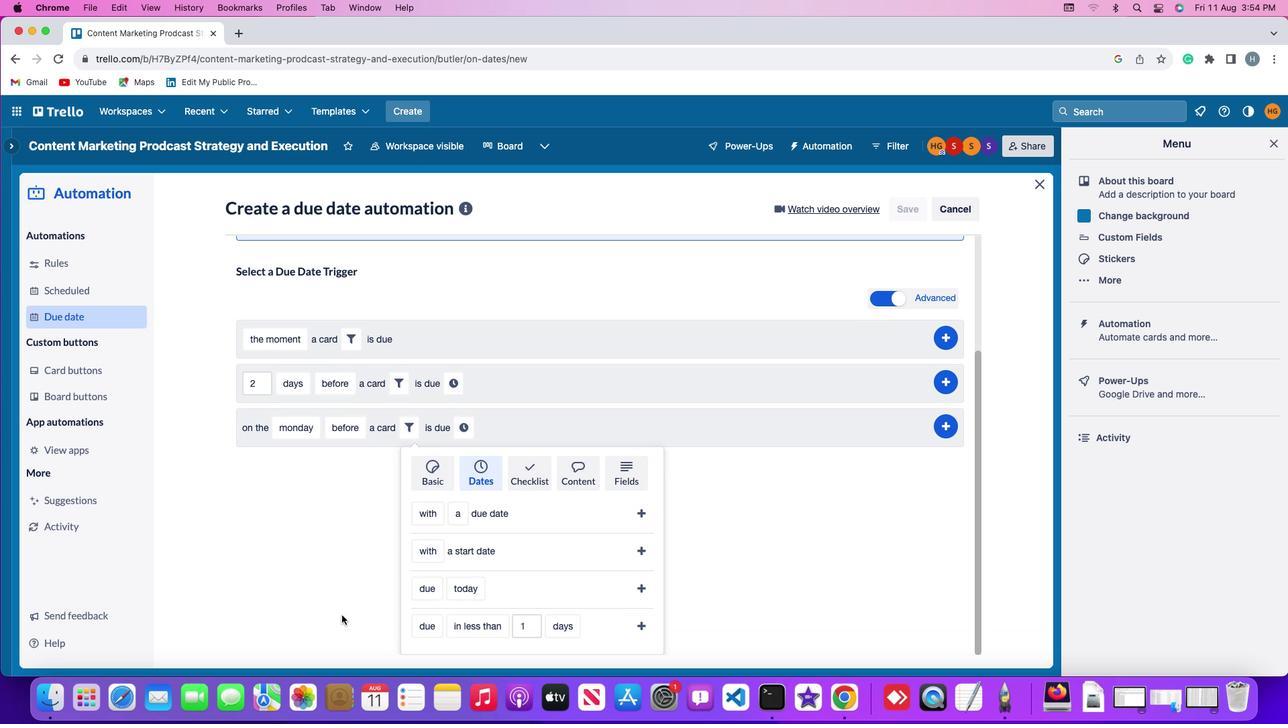 
Action: Mouse moved to (415, 586)
Screenshot: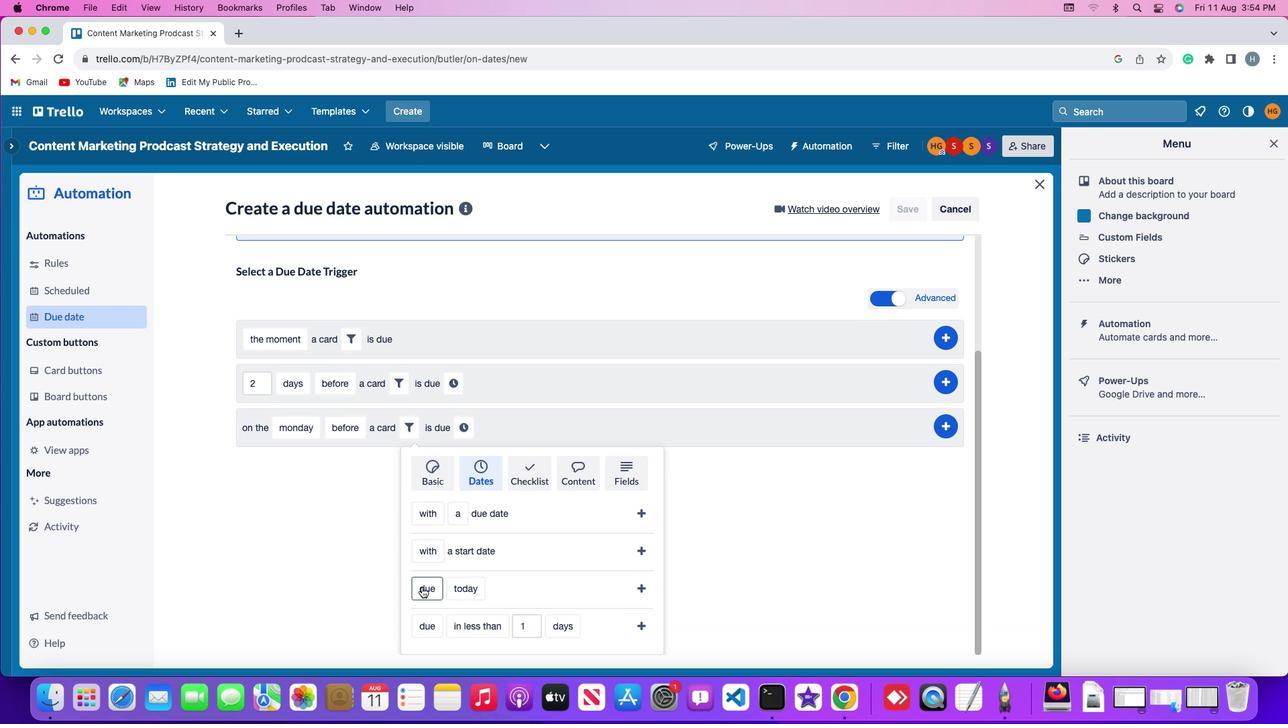 
Action: Mouse pressed left at (415, 586)
Screenshot: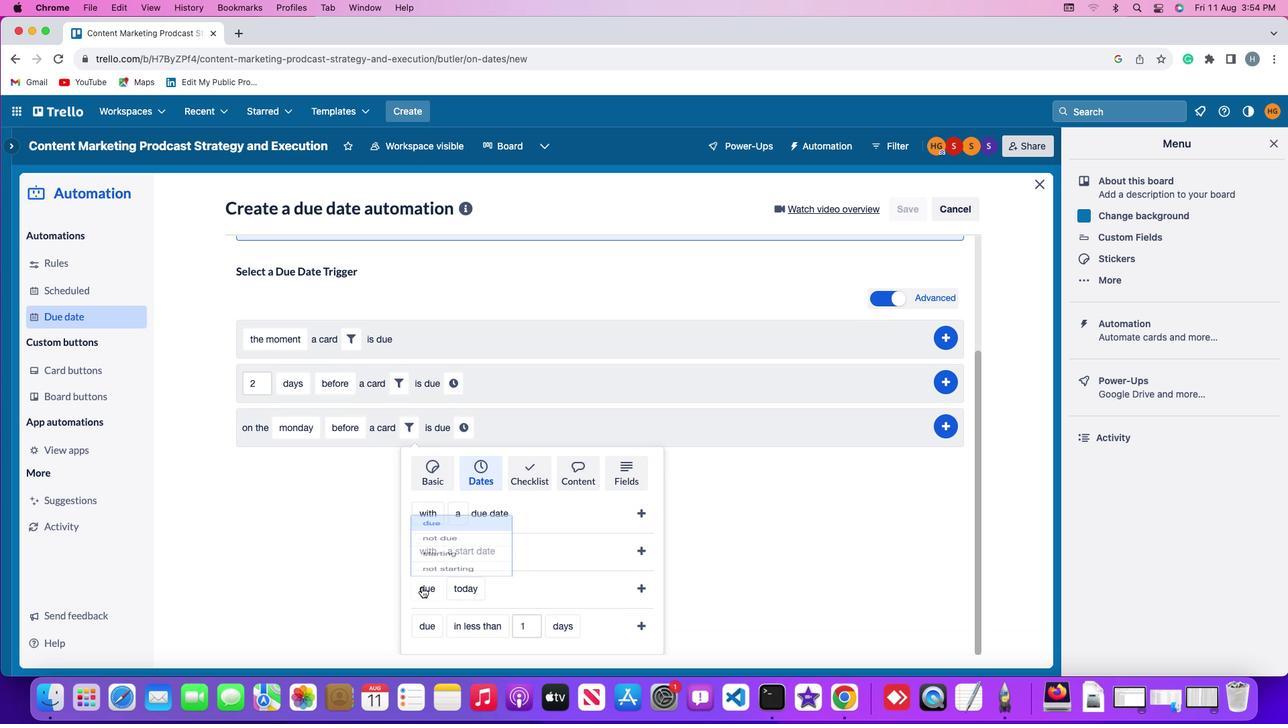 
Action: Mouse moved to (426, 567)
Screenshot: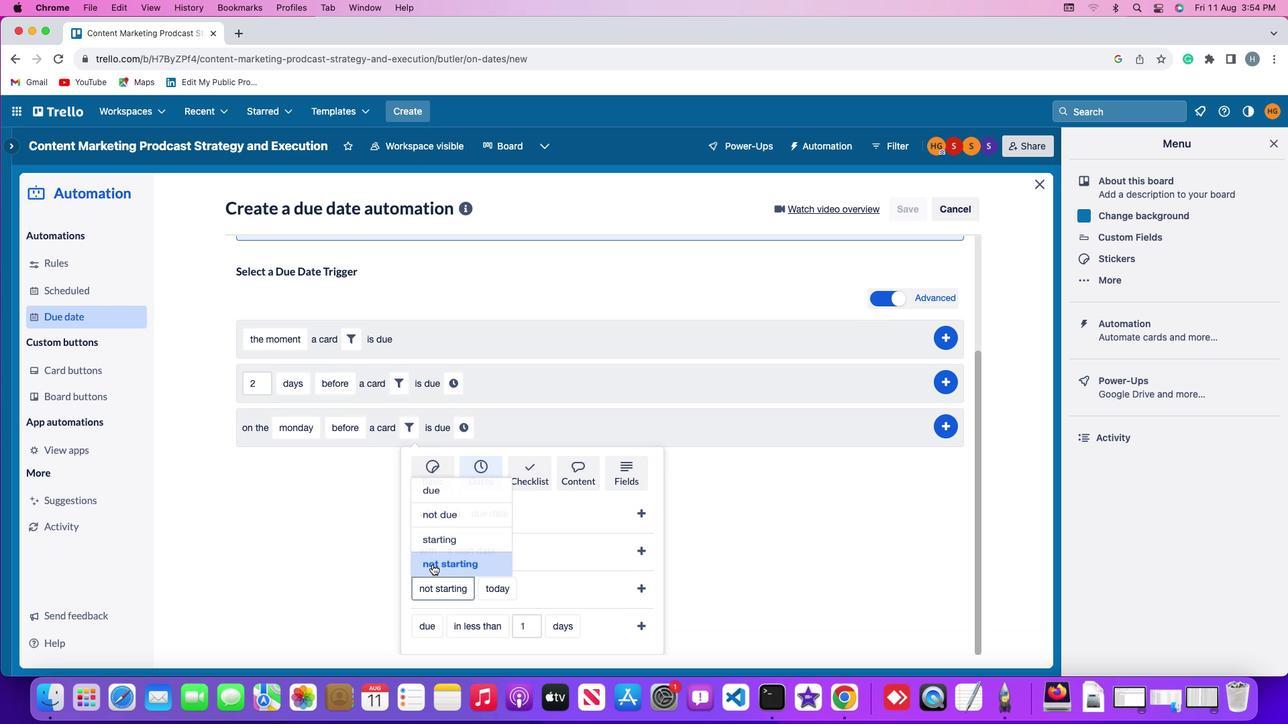 
Action: Mouse pressed left at (426, 567)
Screenshot: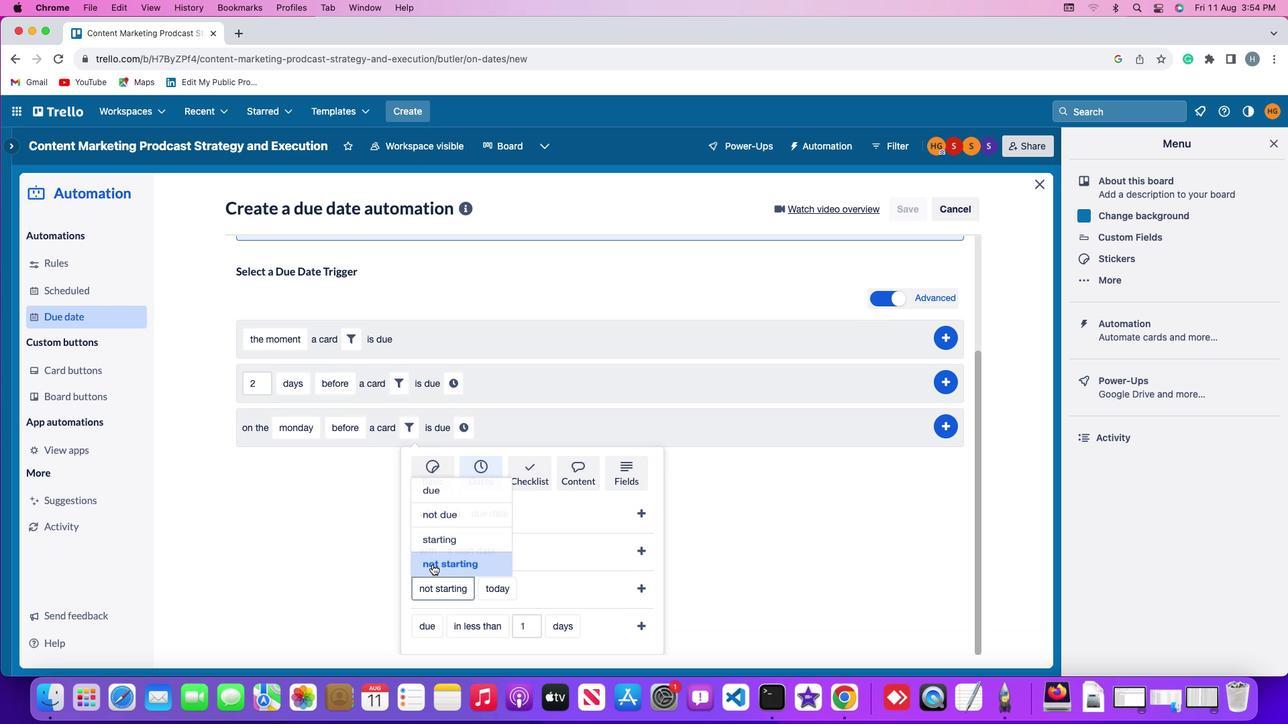 
Action: Mouse moved to (484, 587)
Screenshot: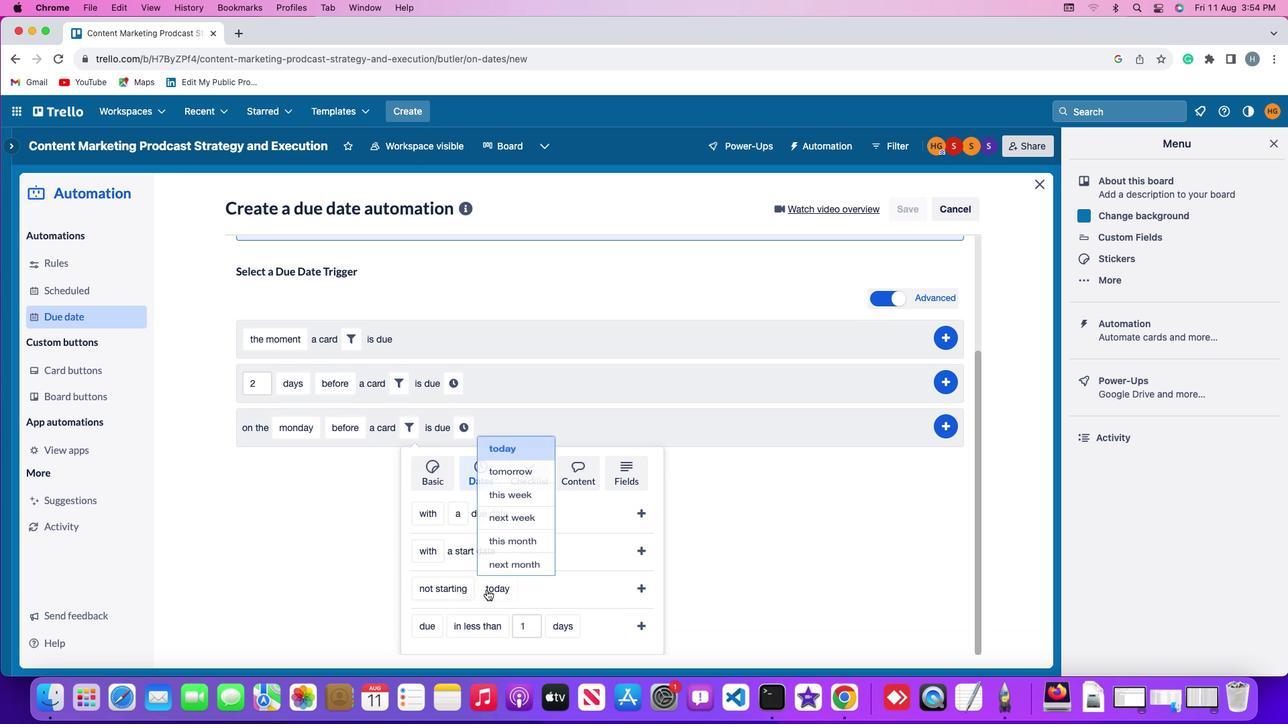 
Action: Mouse pressed left at (484, 587)
Screenshot: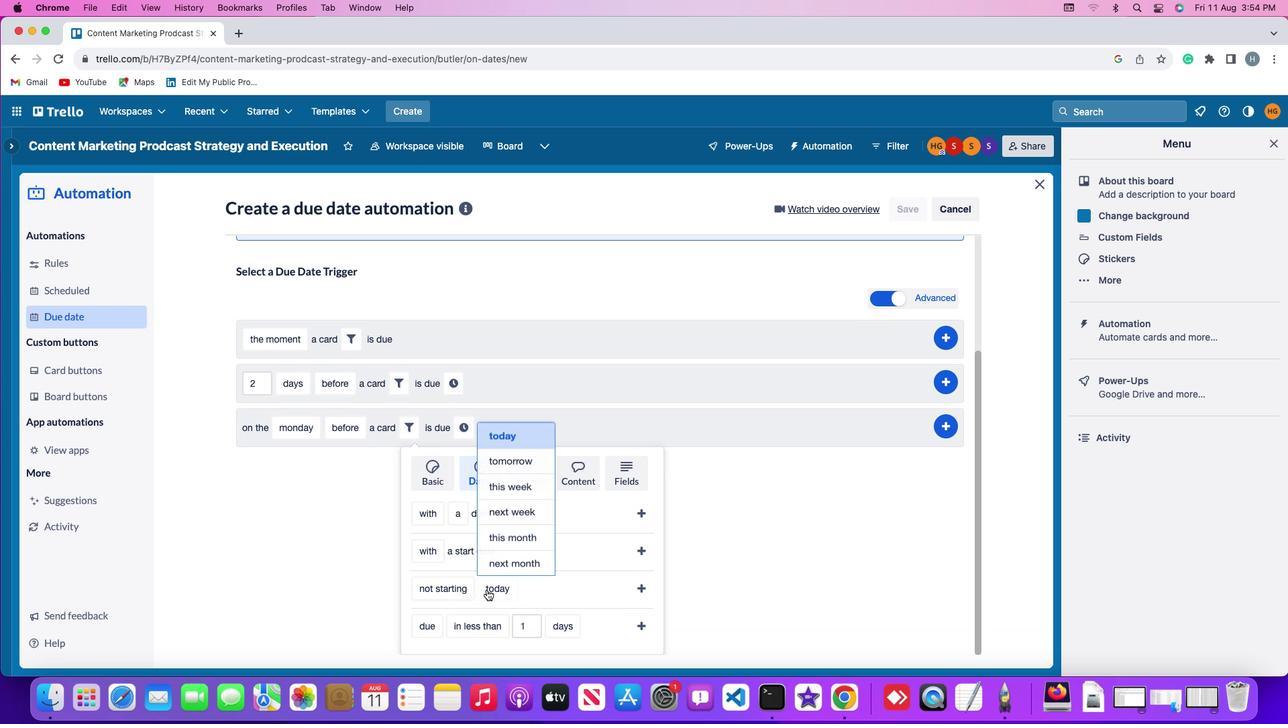 
Action: Mouse moved to (512, 520)
Screenshot: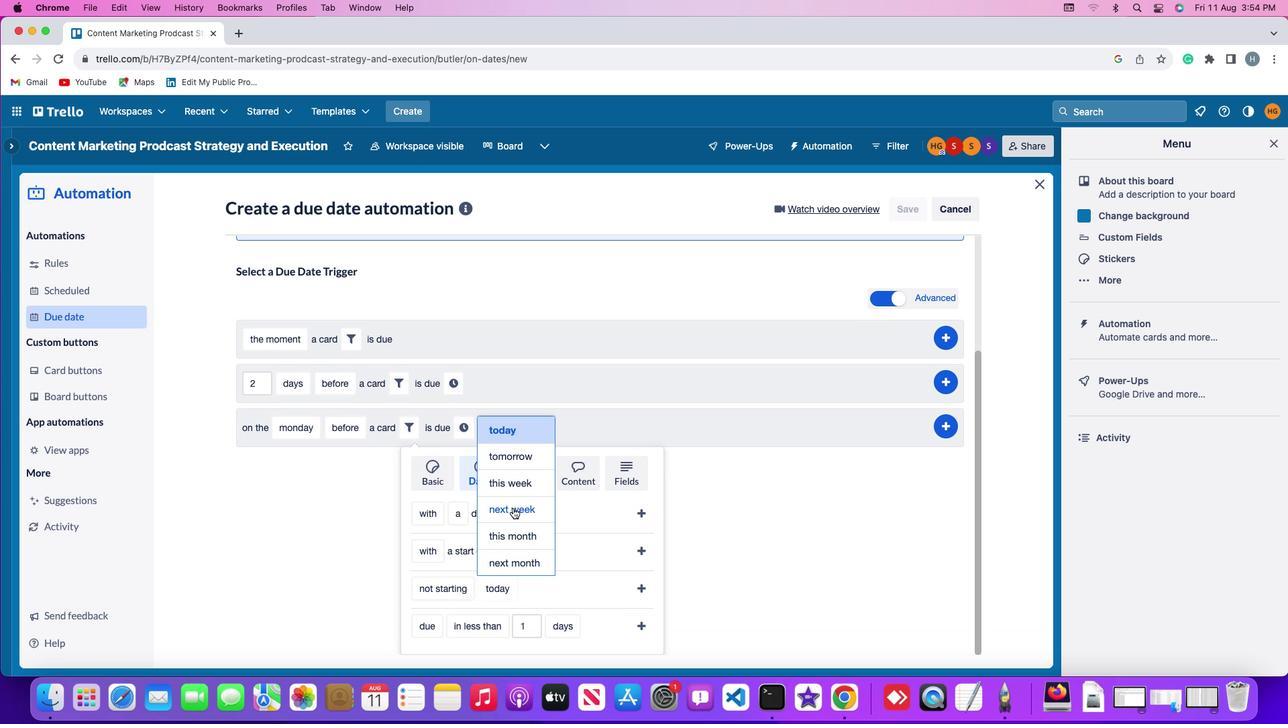 
Action: Mouse pressed left at (512, 520)
Screenshot: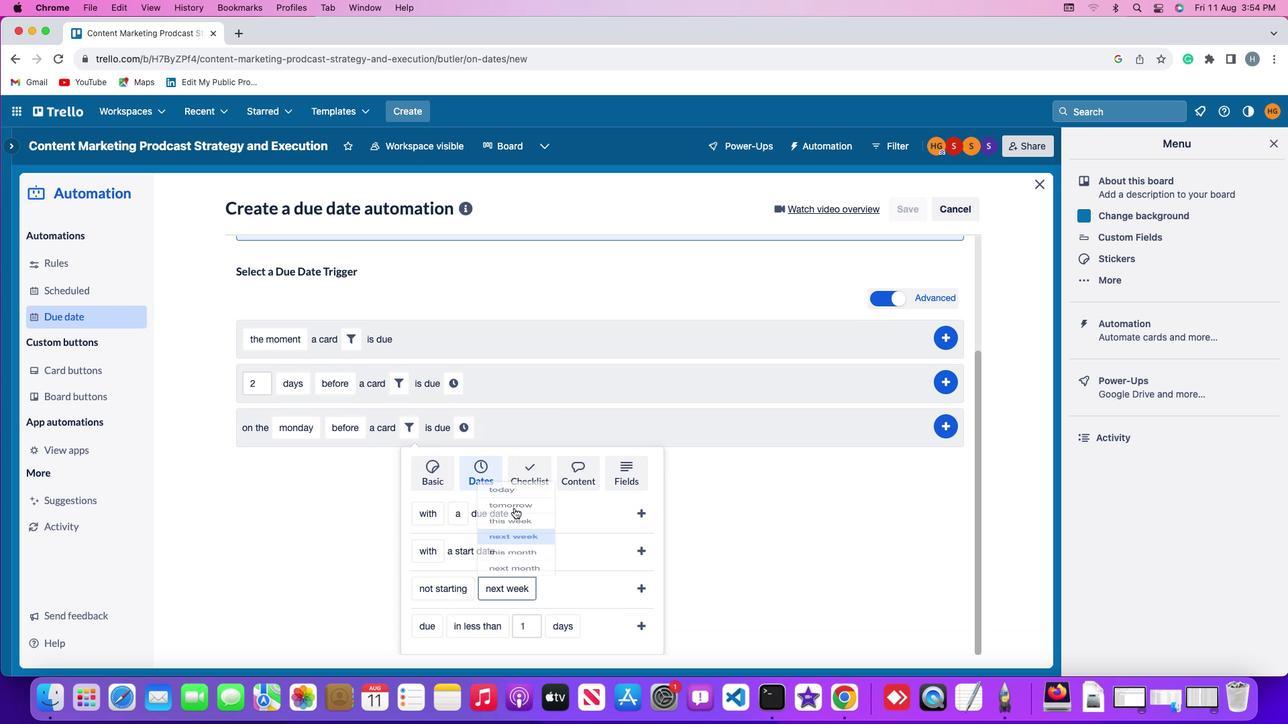 
Action: Mouse moved to (650, 587)
Screenshot: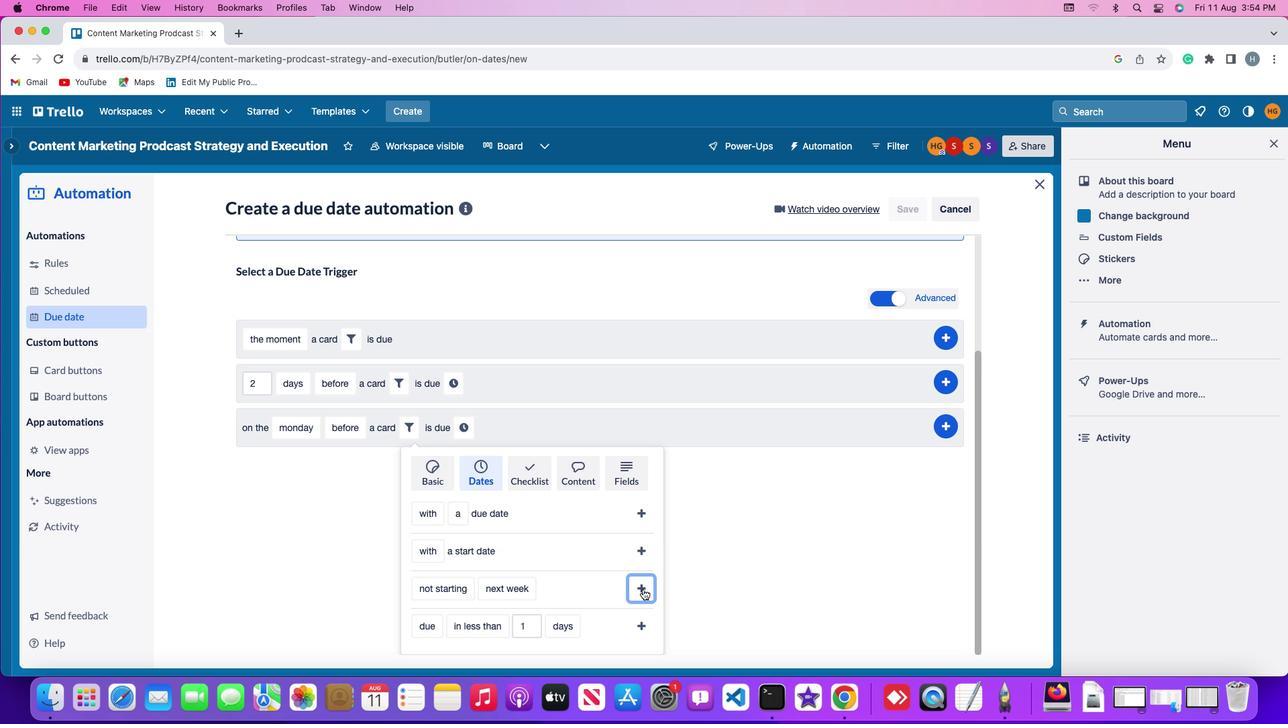 
Action: Mouse pressed left at (650, 587)
Screenshot: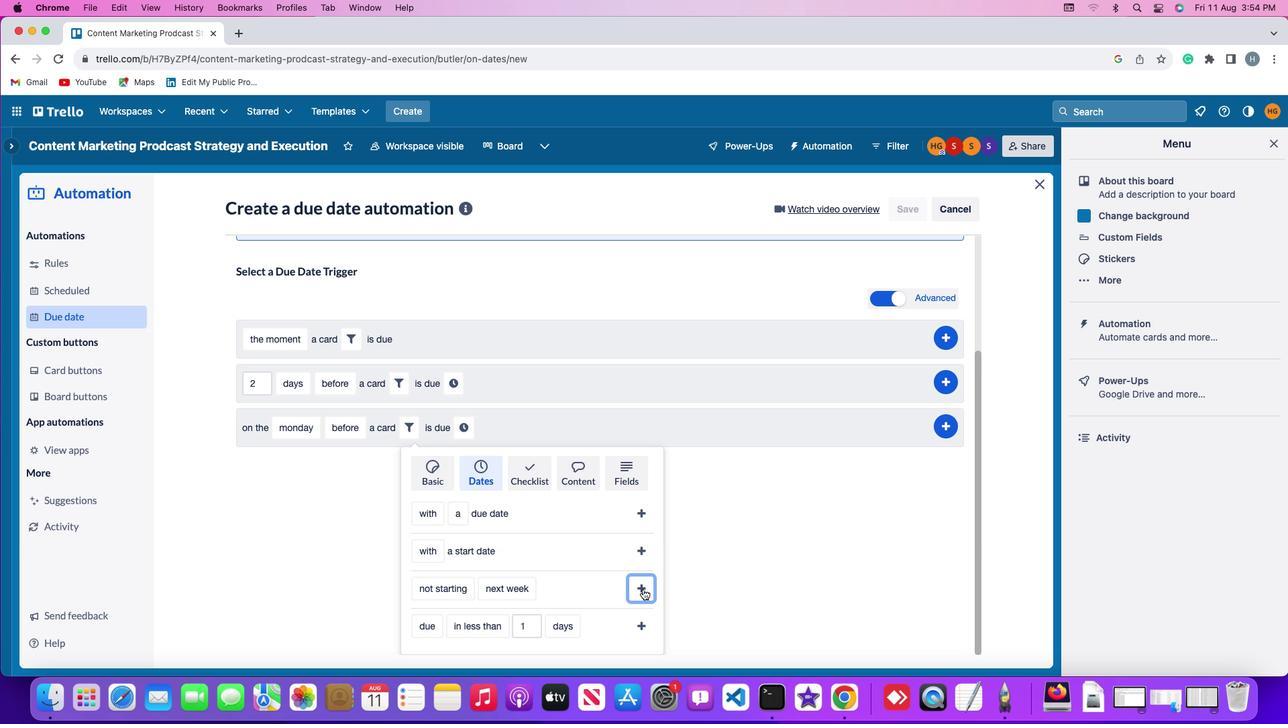 
Action: Mouse moved to (599, 583)
Screenshot: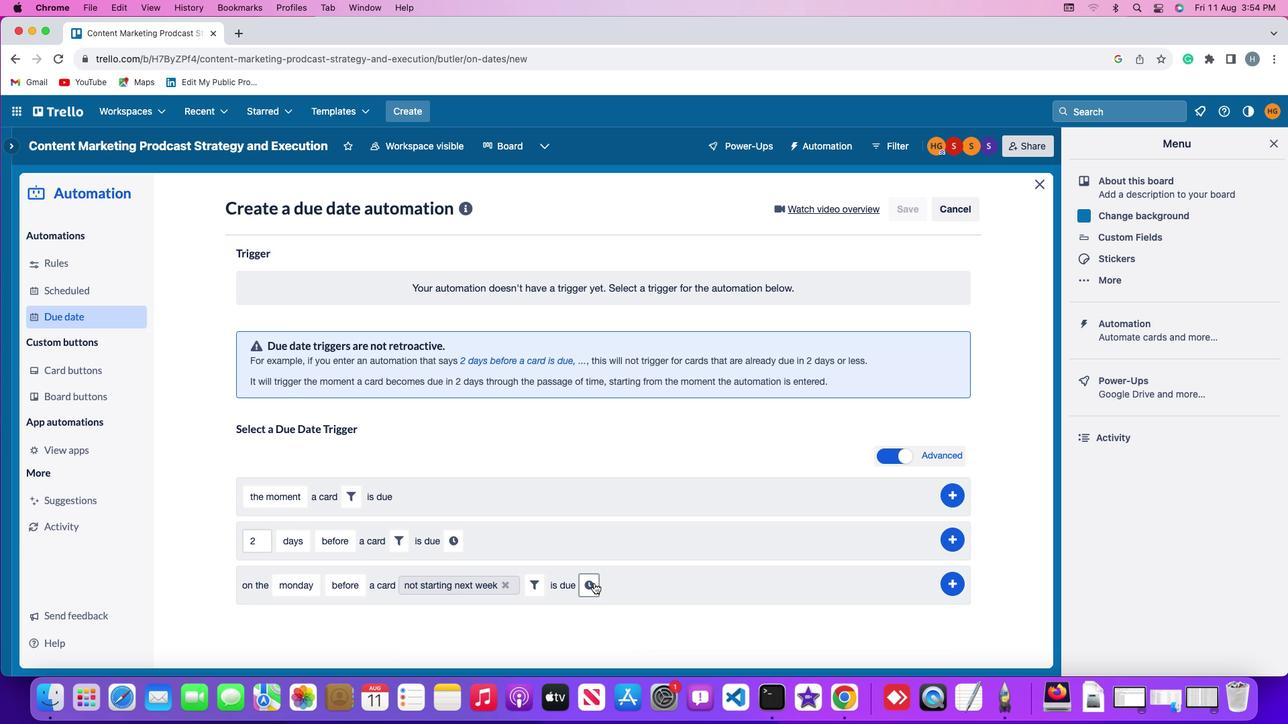 
Action: Mouse pressed left at (599, 583)
Screenshot: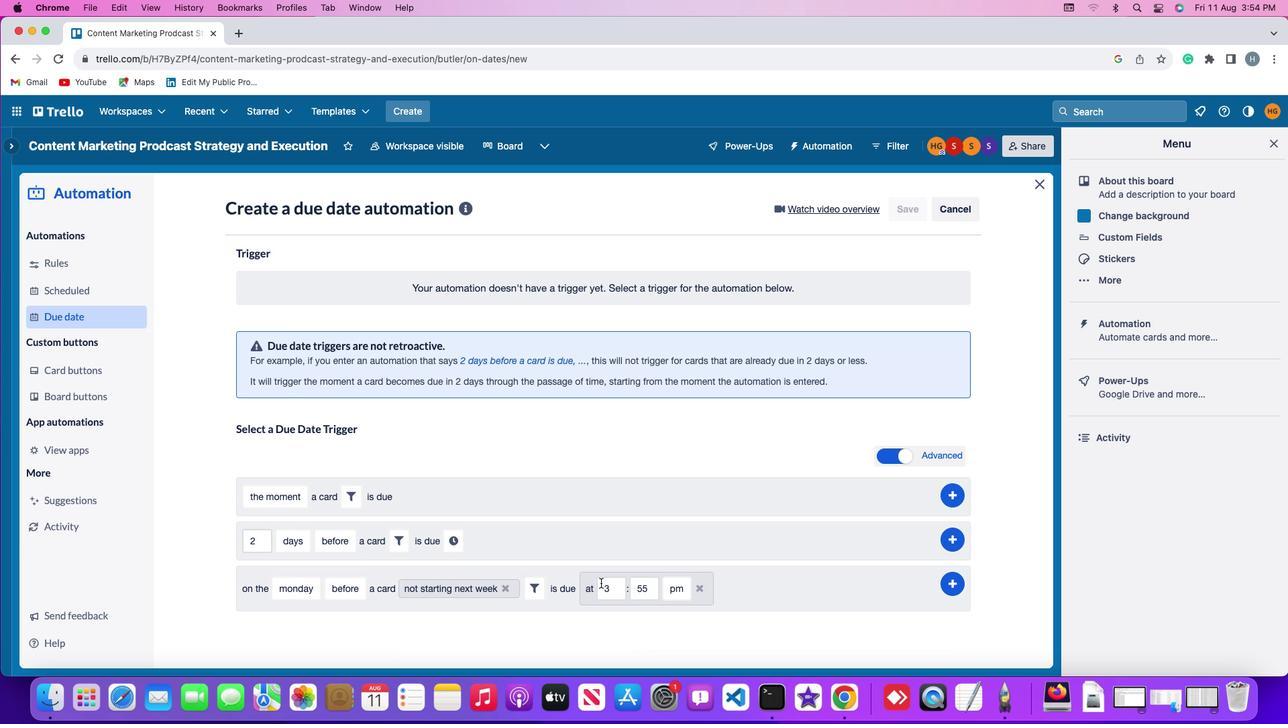 
Action: Mouse moved to (624, 586)
Screenshot: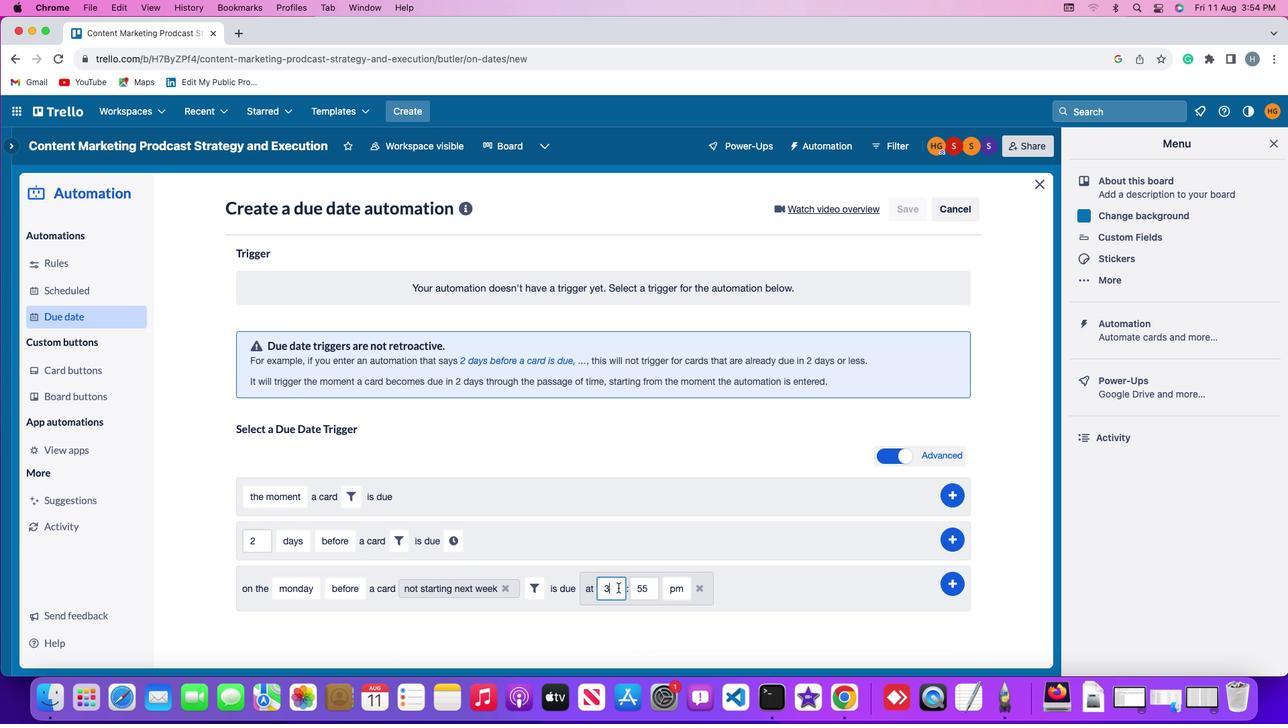 
Action: Mouse pressed left at (624, 586)
Screenshot: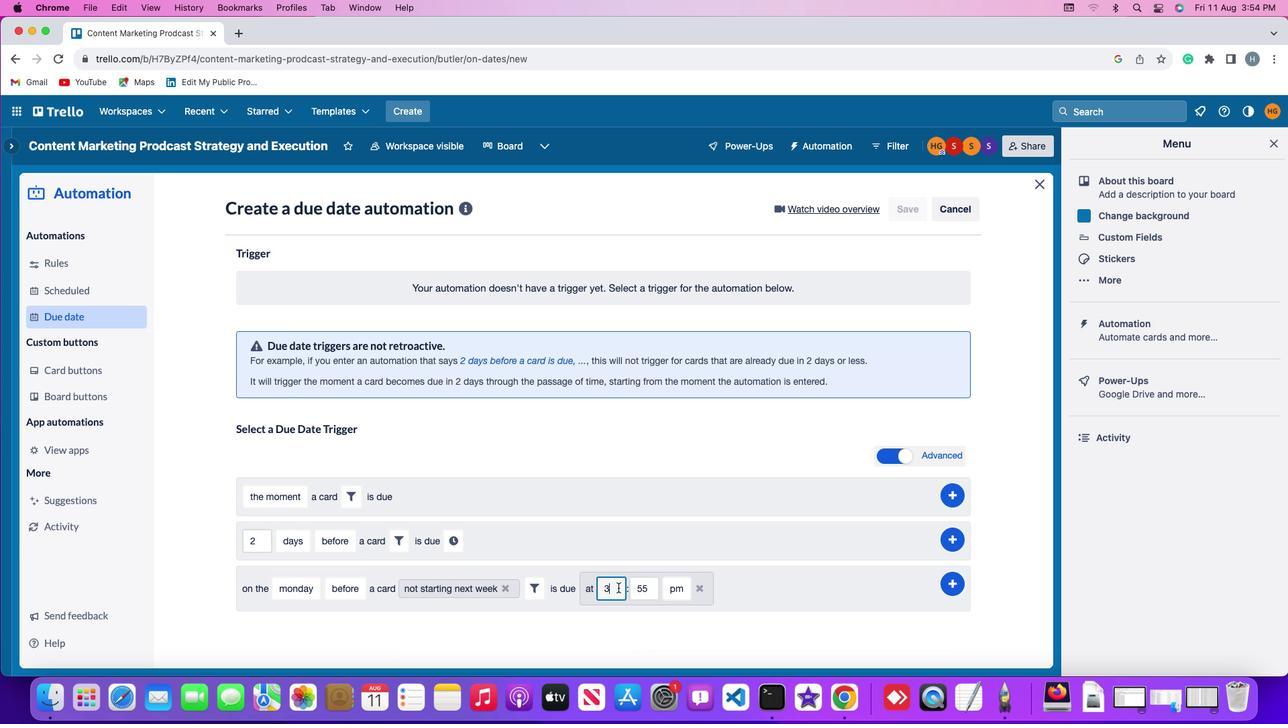 
Action: Key pressed Key.backspace'1''1'
Screenshot: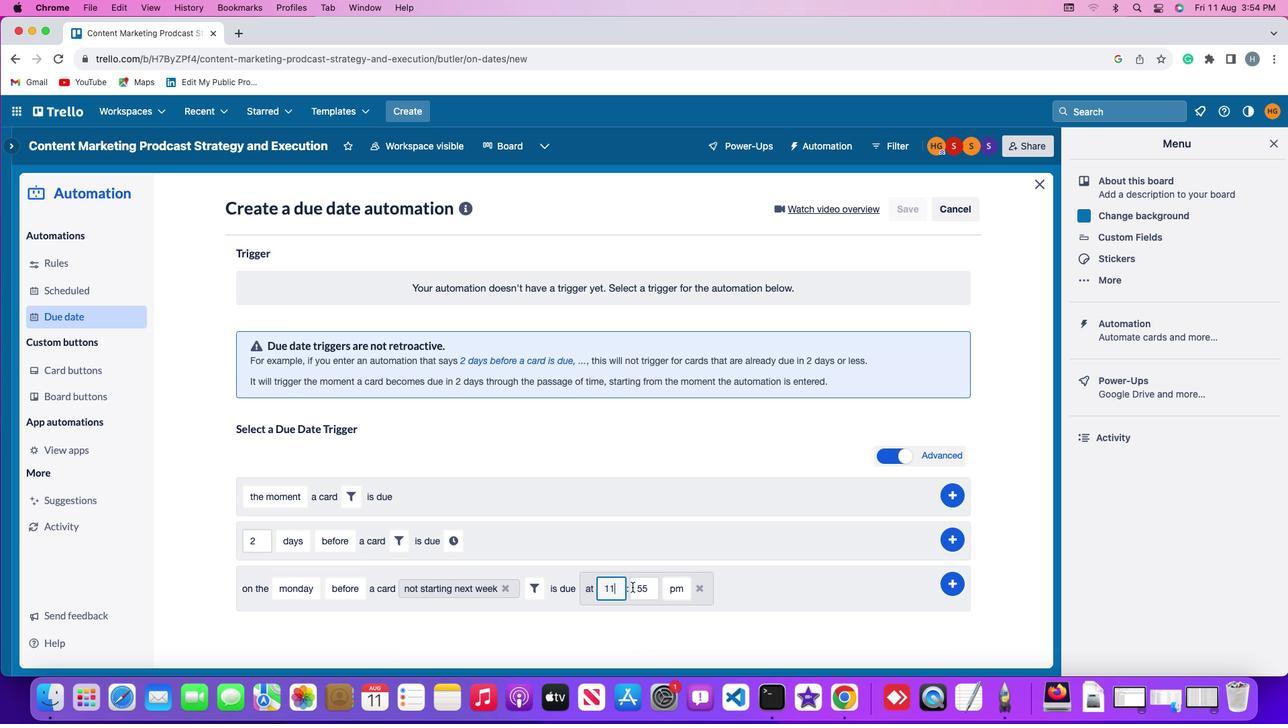 
Action: Mouse moved to (658, 590)
Screenshot: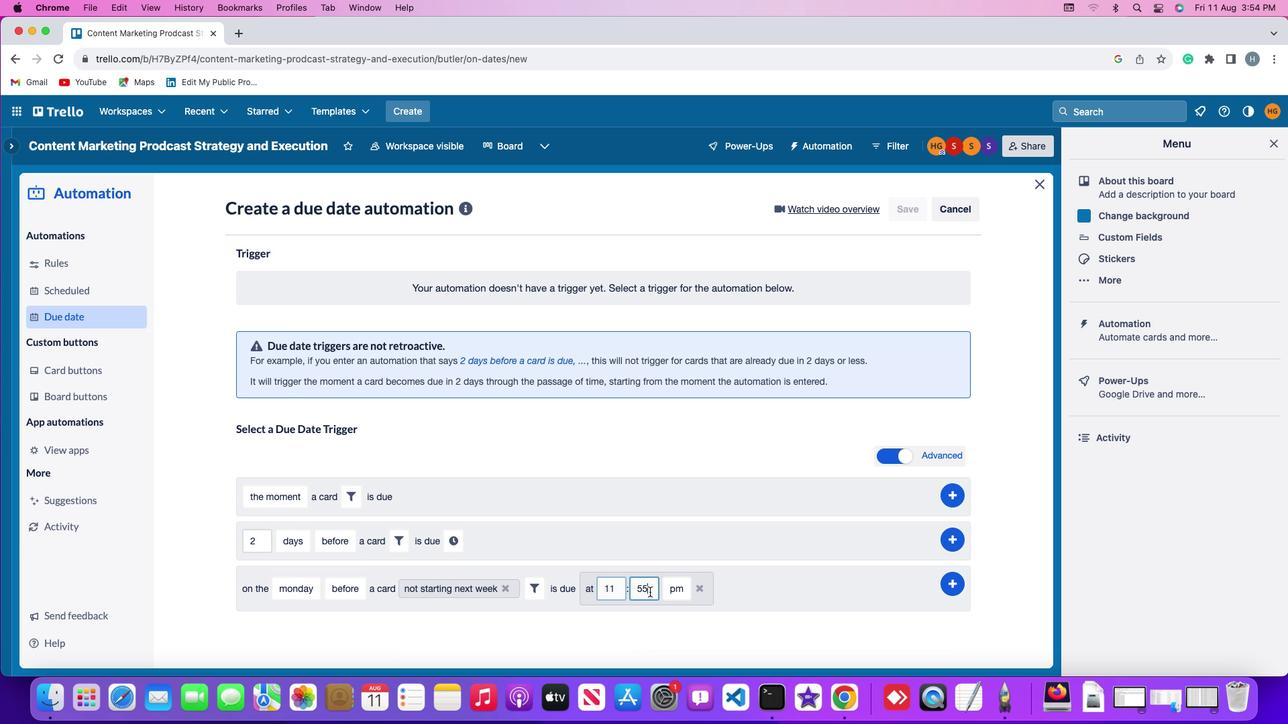 
Action: Mouse pressed left at (658, 590)
Screenshot: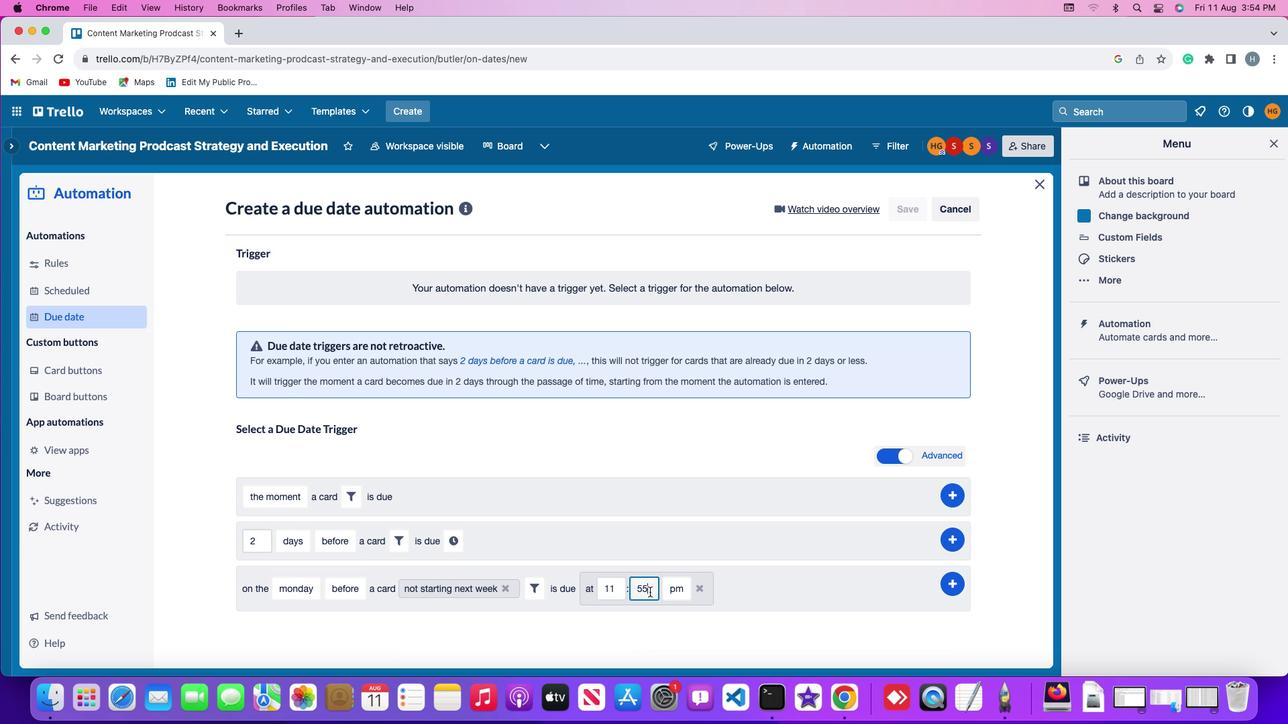 
Action: Mouse moved to (658, 590)
Screenshot: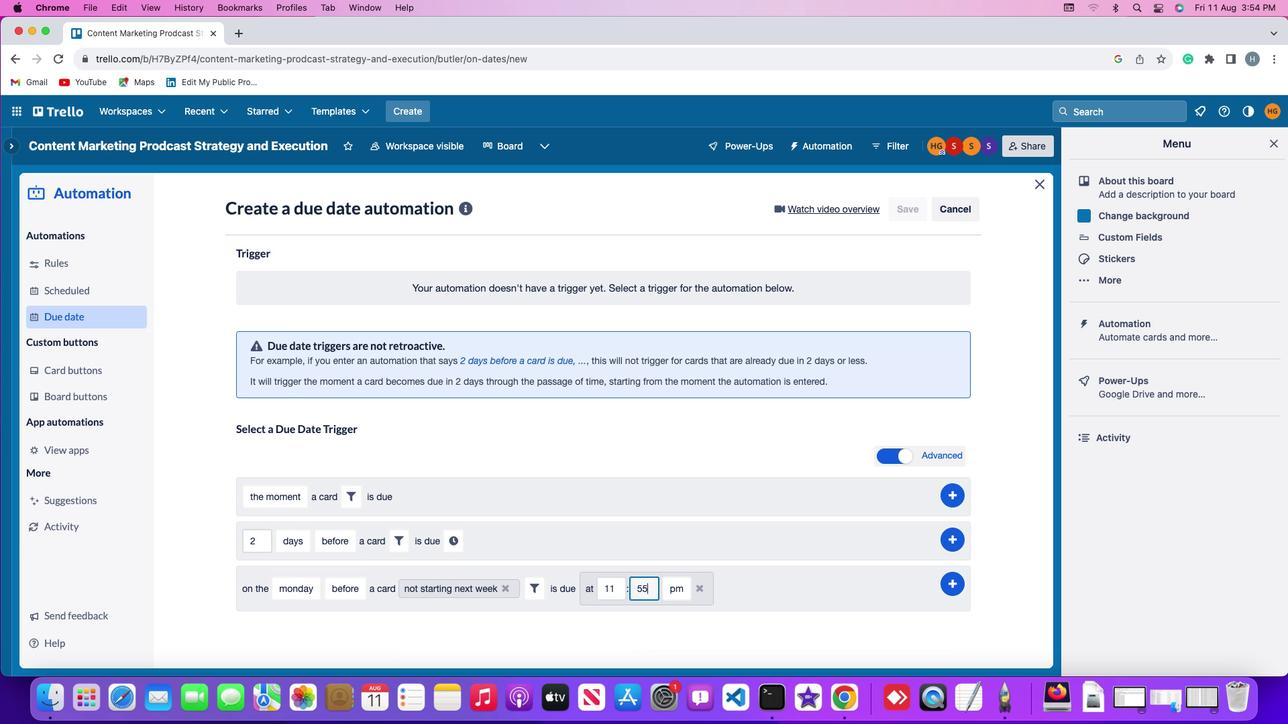 
Action: Key pressed Key.backspaceKey.backspace'0''0'
Screenshot: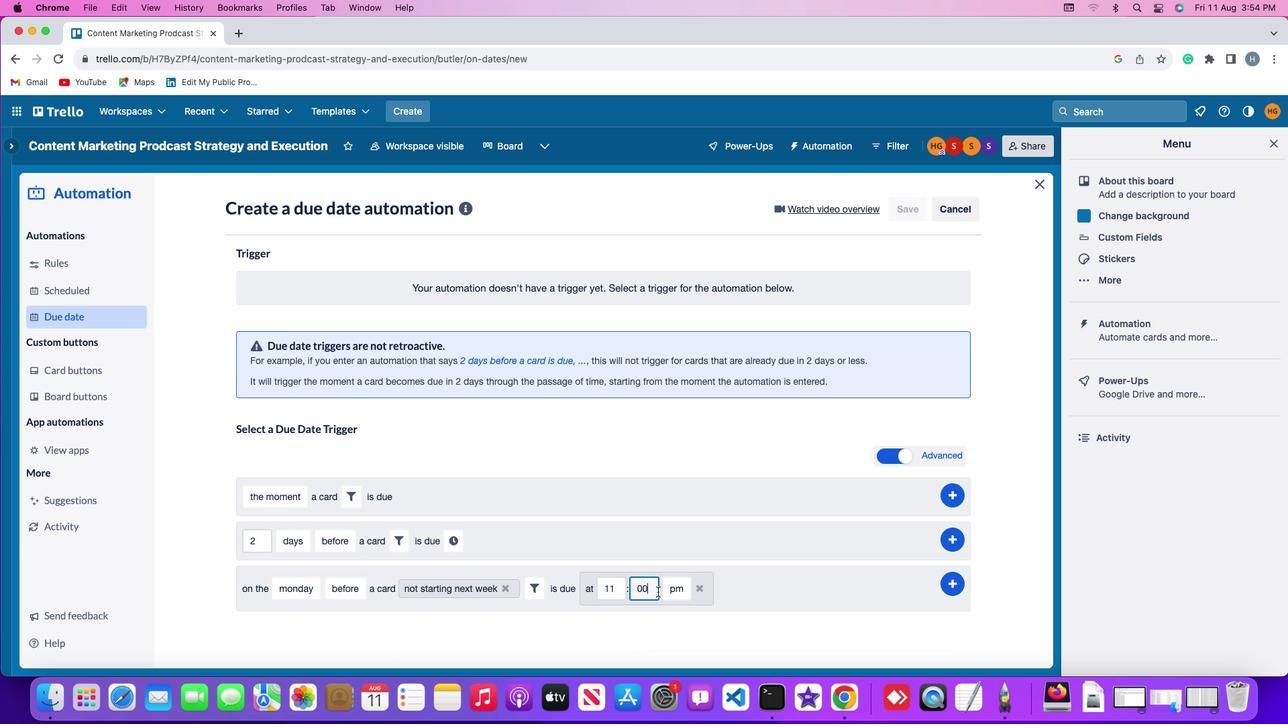 
Action: Mouse moved to (691, 591)
Screenshot: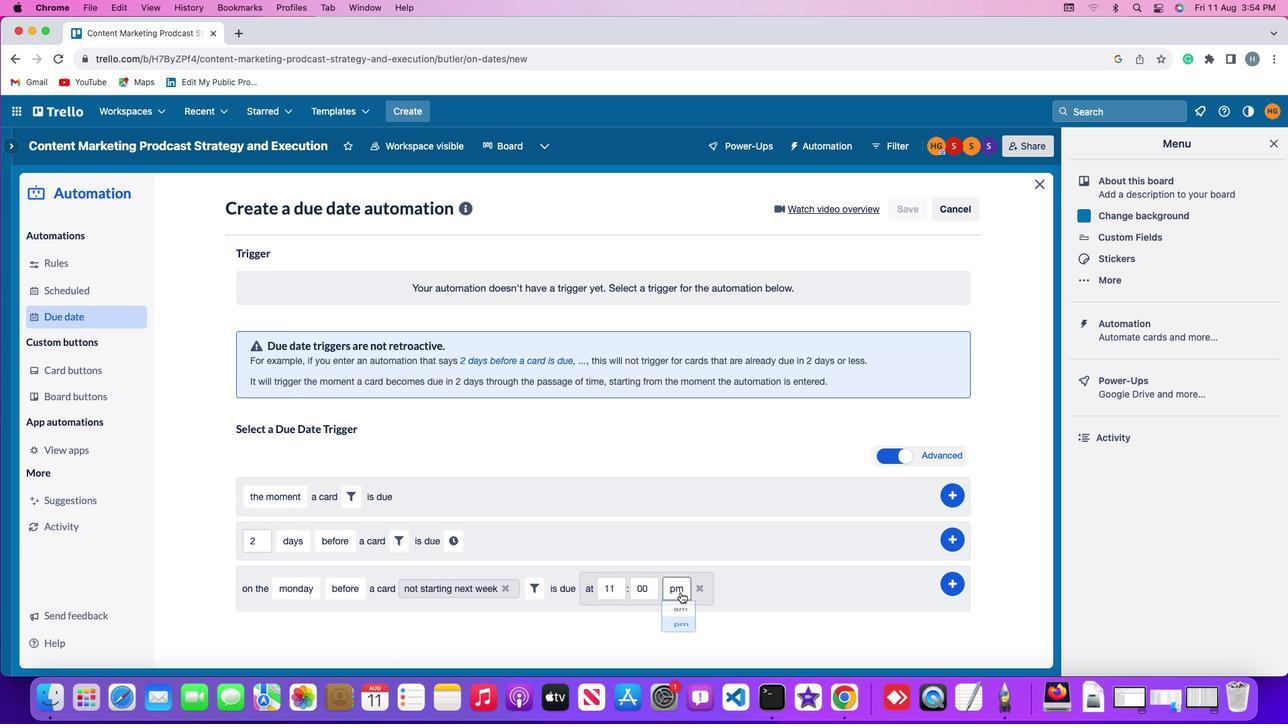 
Action: Mouse pressed left at (691, 591)
Screenshot: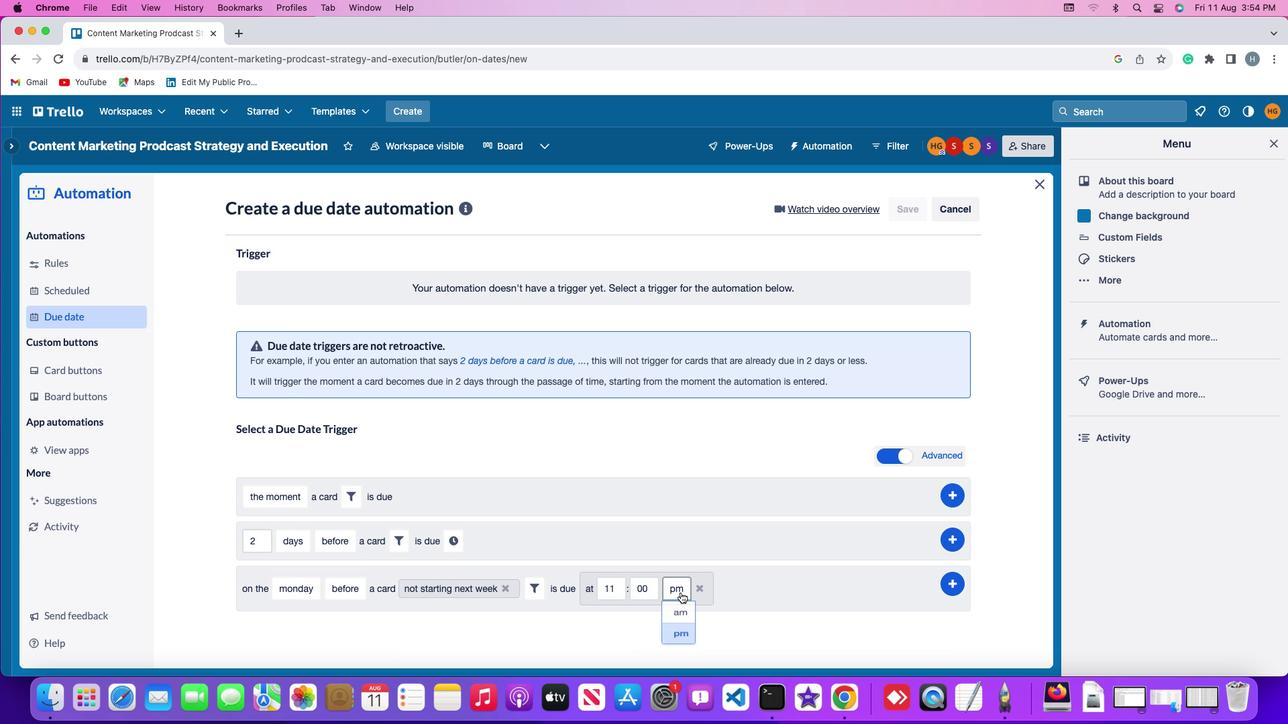
Action: Mouse moved to (688, 606)
Screenshot: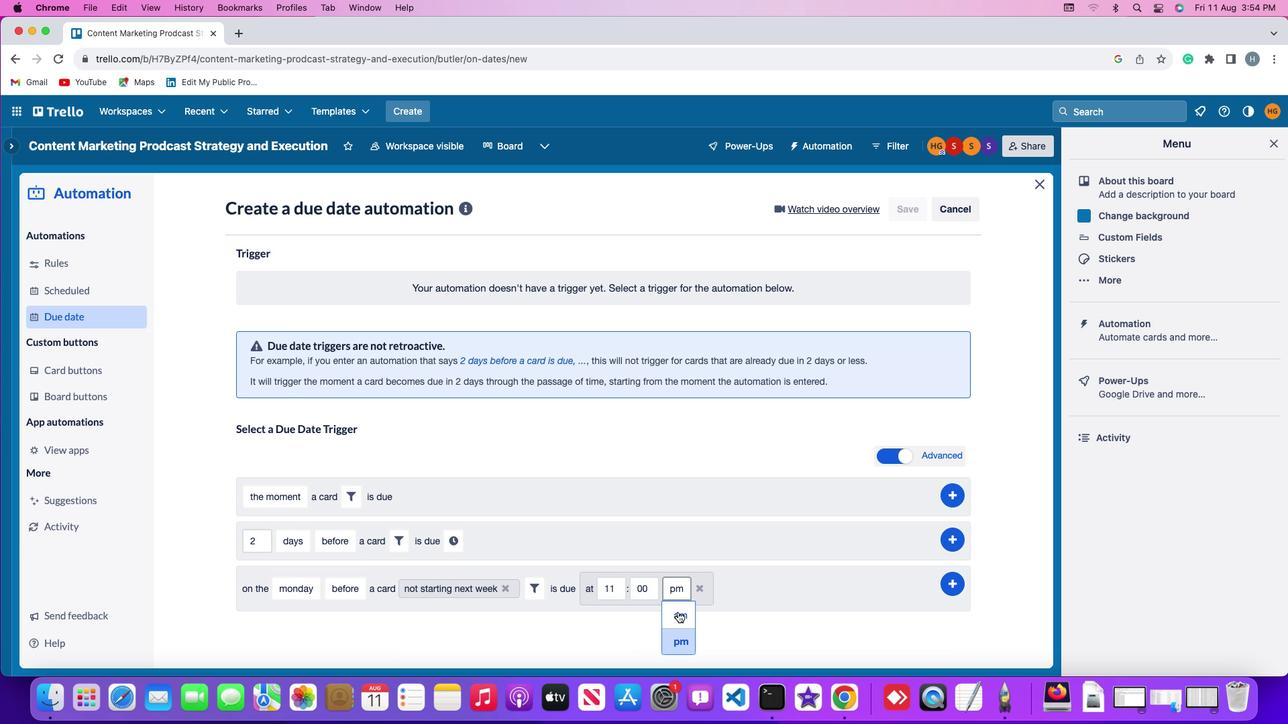 
Action: Mouse pressed left at (688, 606)
Screenshot: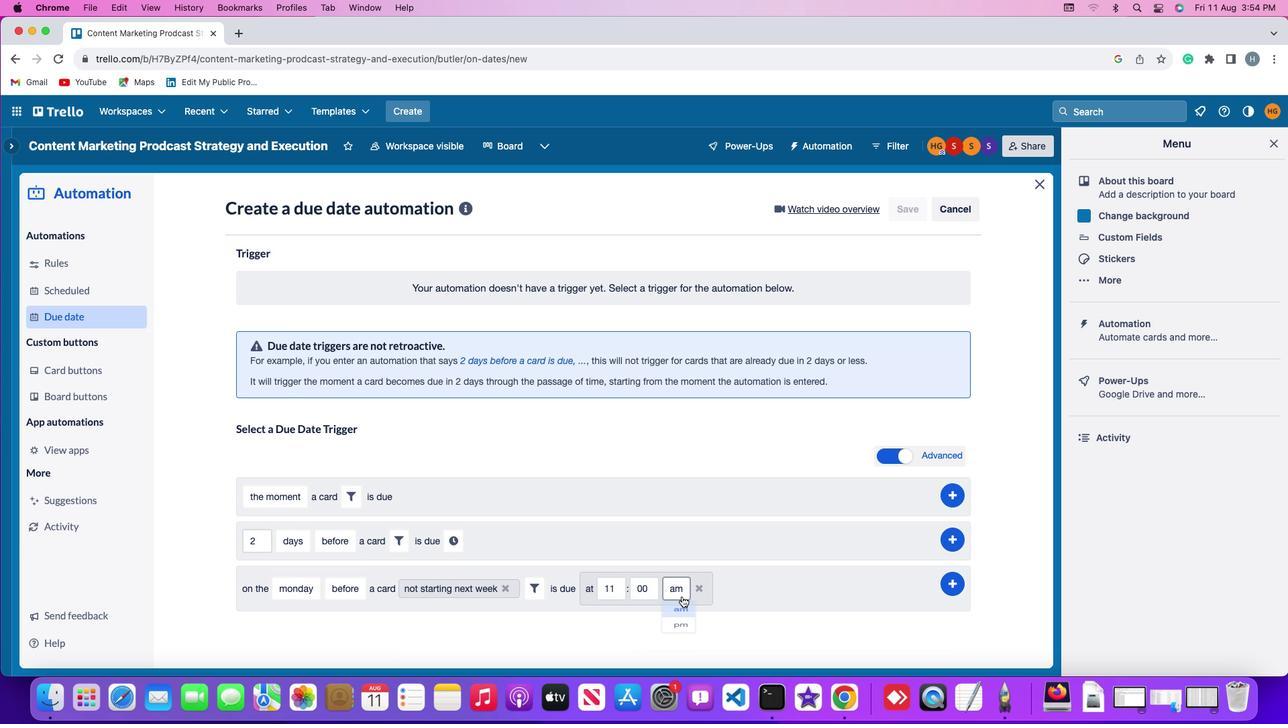 
Action: Mouse moved to (979, 580)
Screenshot: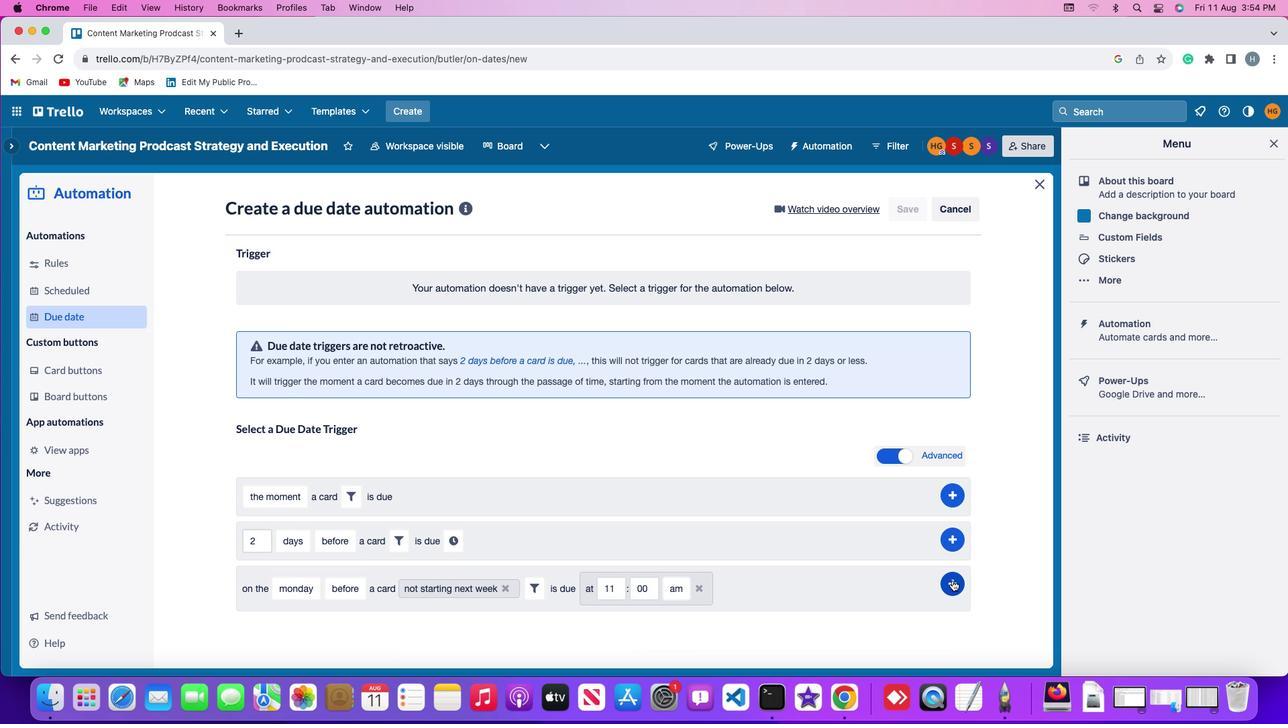 
Action: Mouse pressed left at (979, 580)
Screenshot: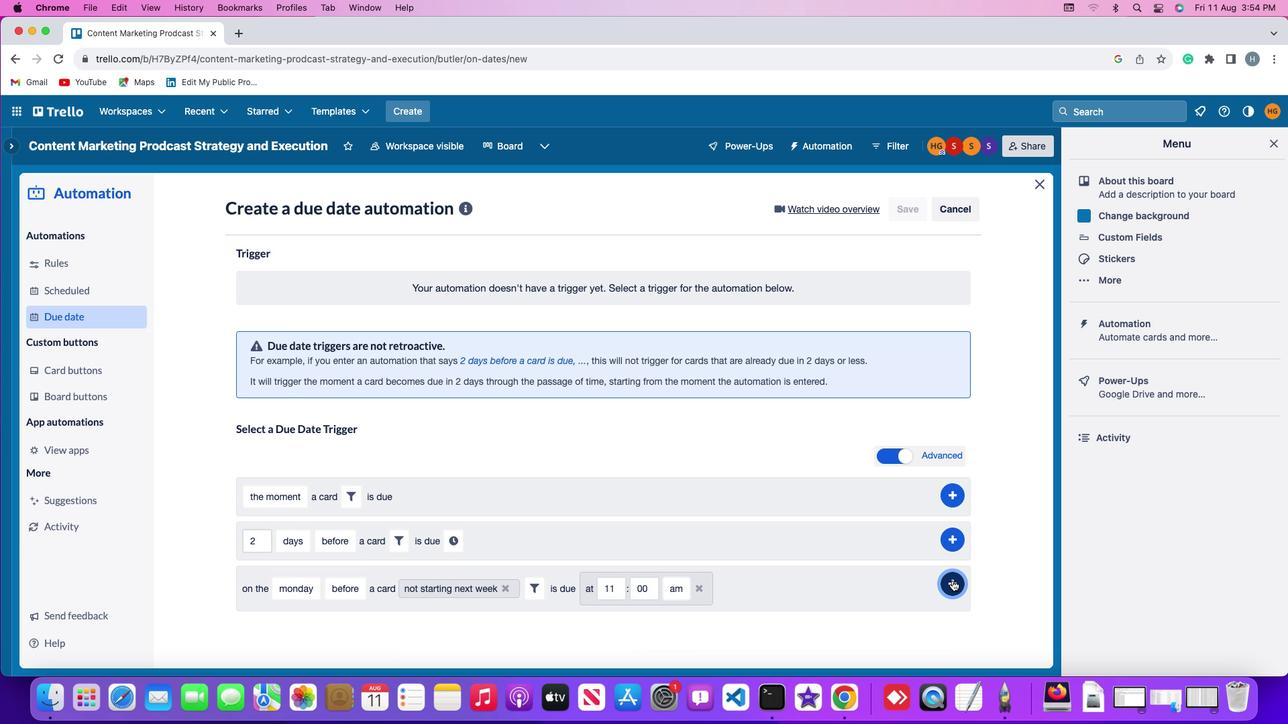 
Action: Mouse moved to (1020, 438)
Screenshot: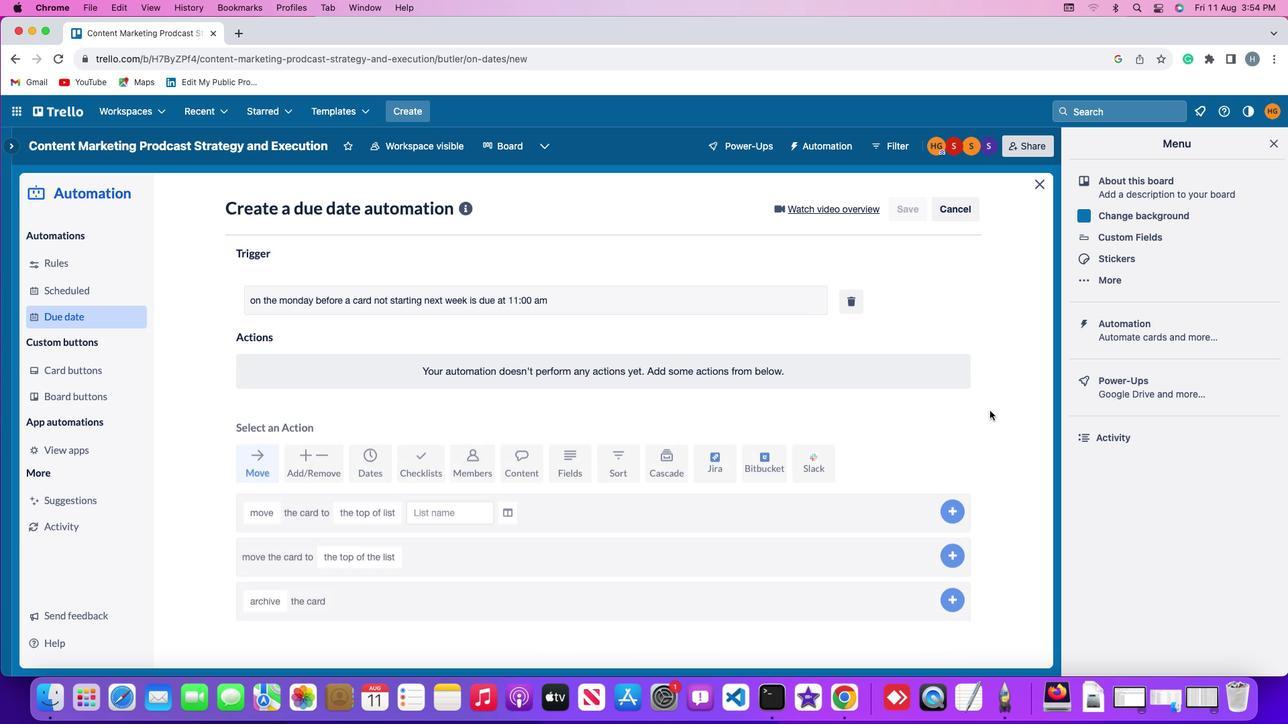
